 Task: Reply to email with the signature Erin Martin with the subject Introduction of a new review from softage.10@softage.net with the message I wanted to discuss the new product launch with you in more detail. When would be a good time for us to meet? with BCC to softage.7@softage.net with an attached document Vendor_contract.doc
Action: Mouse moved to (927, 145)
Screenshot: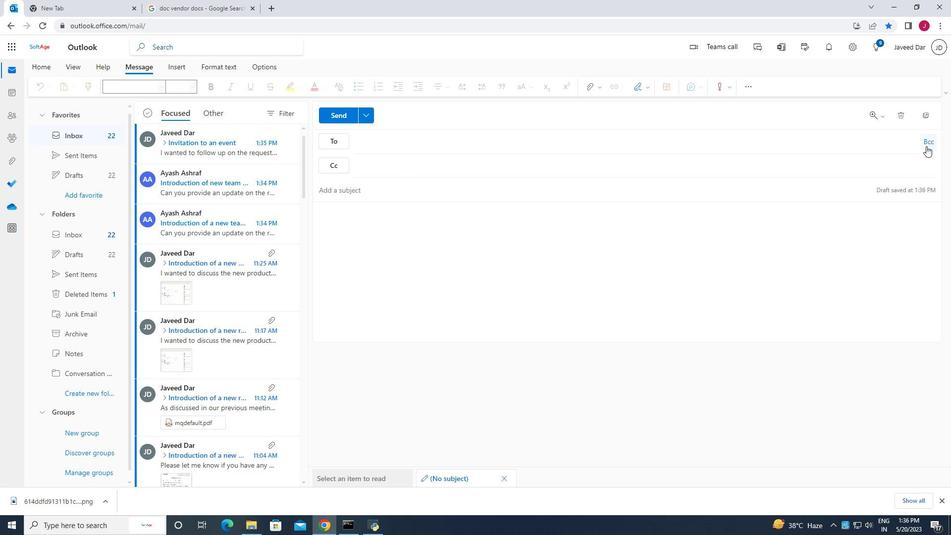 
Action: Mouse pressed left at (927, 145)
Screenshot: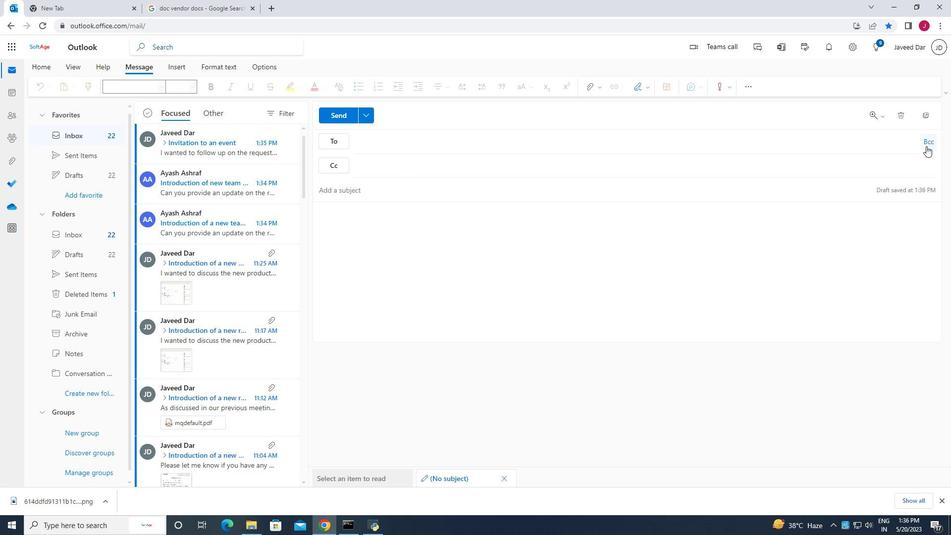 
Action: Mouse moved to (347, 215)
Screenshot: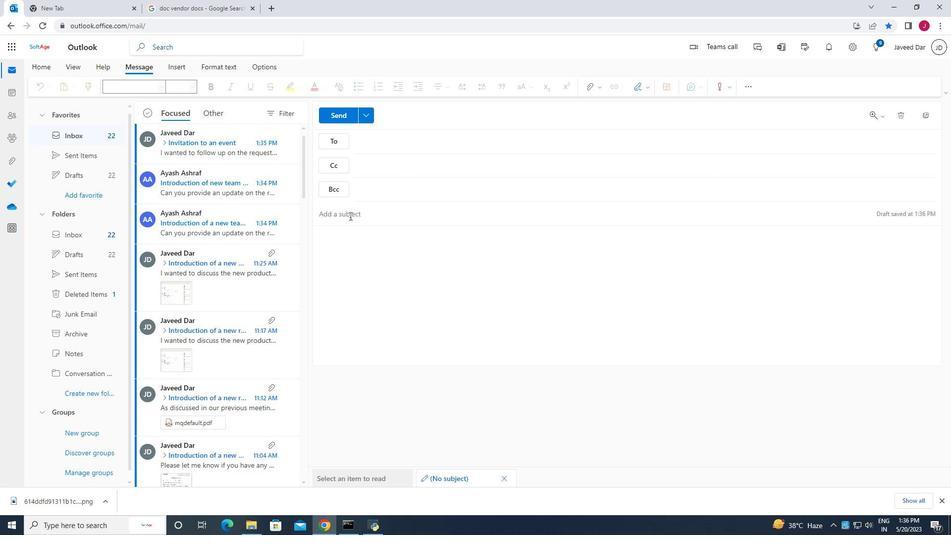 
Action: Mouse pressed left at (347, 215)
Screenshot: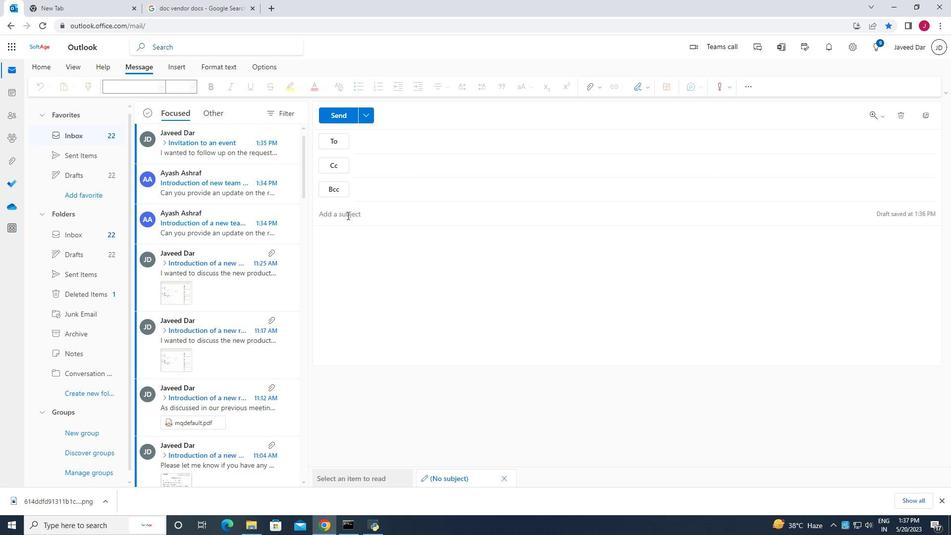 
Action: Mouse moved to (347, 215)
Screenshot: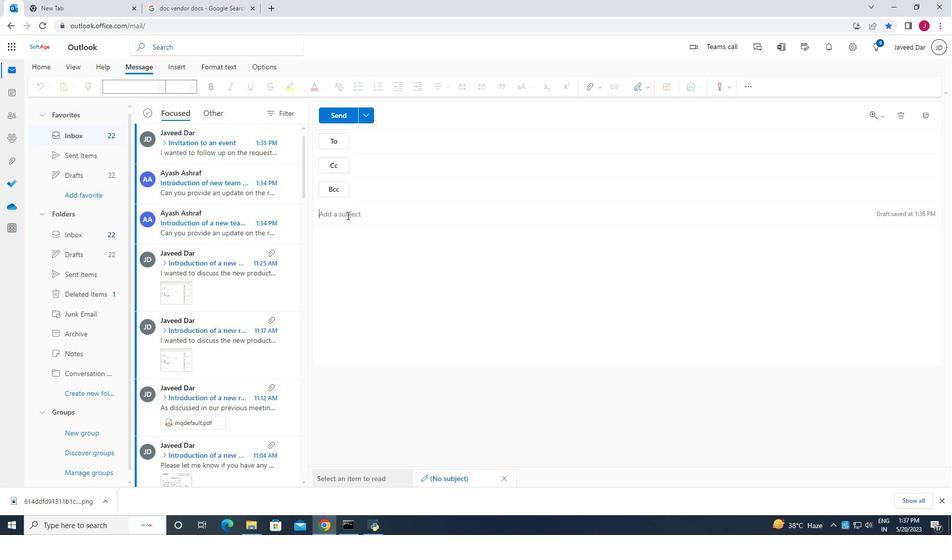 
Action: Key pressed <Key.caps_lock>E<Key.caps_lock>rin<Key.space><Key.backspace><Key.backspace><Key.backspace><Key.backspace><Key.backspace><Key.backspace><Key.backspace><Key.backspace><Key.backspace><Key.backspace><Key.backspace><Key.caps_lock>I<Key.caps_lock>ntroduction<Key.space>of<Key.space>a<Key.space>new<Key.space>review.
Screenshot: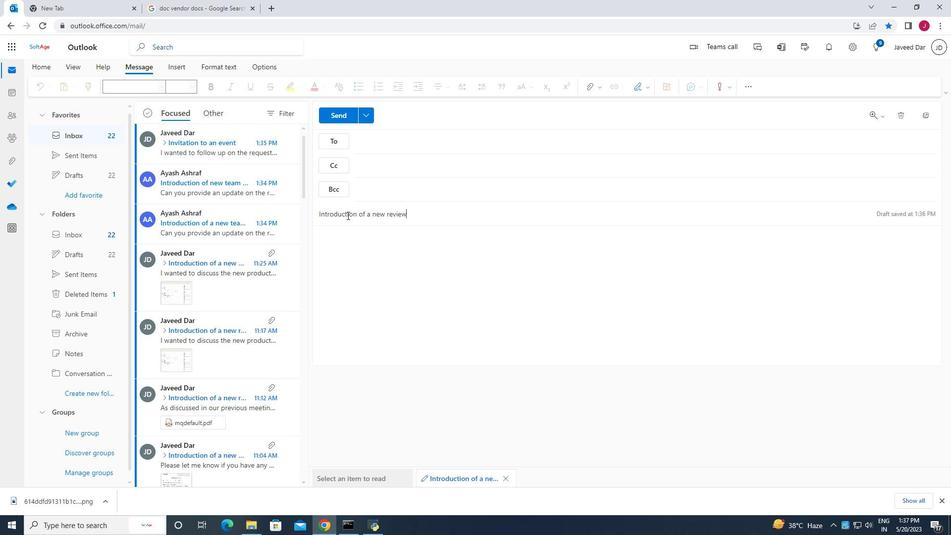 
Action: Mouse moved to (351, 239)
Screenshot: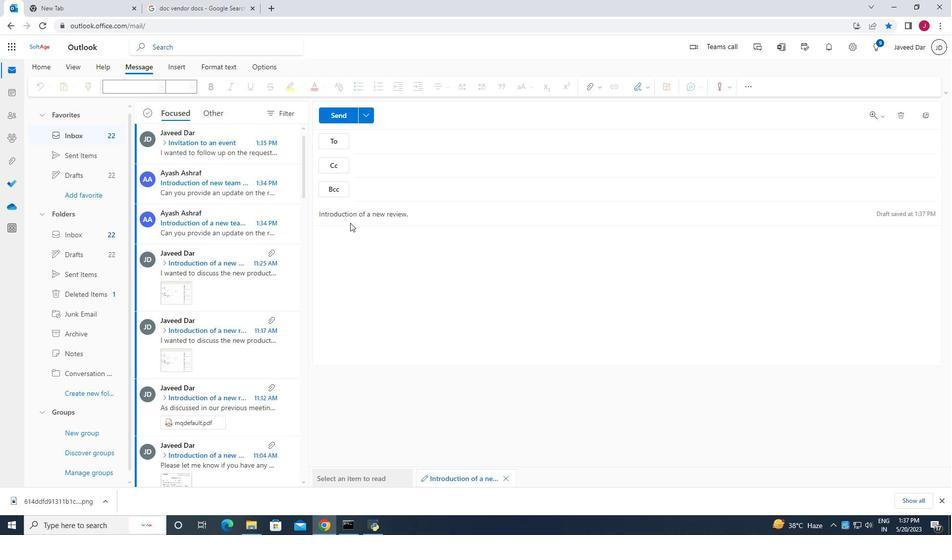 
Action: Mouse pressed left at (351, 239)
Screenshot: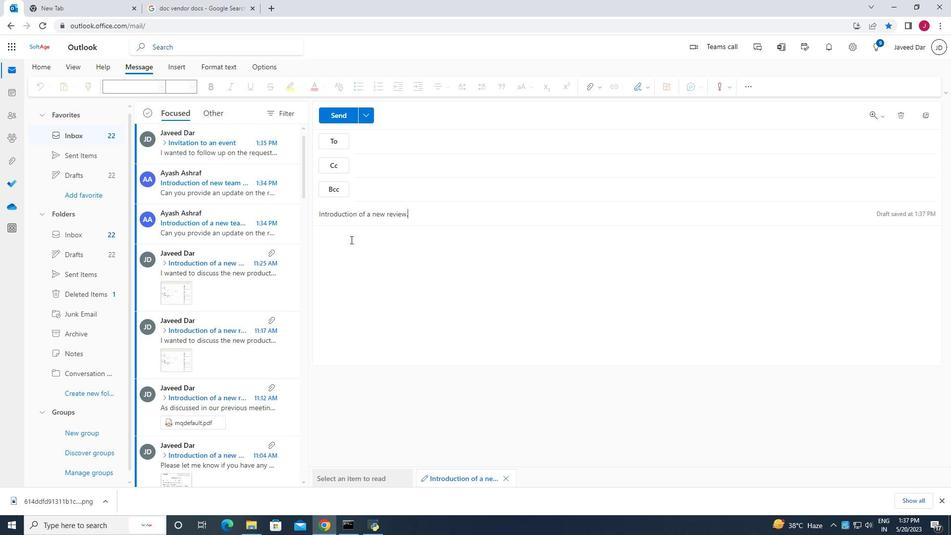 
Action: Key pressed <Key.caps_lock>I<Key.caps_lock><Key.space>wanted<Key.space>to<Key.space>discuss<Key.space>the<Key.space>new<Key.space>product<Key.space>launch<Key.space>with<Key.space>you<Key.space>in<Key.space><Key.space>o<Key.backspace>more<Key.space>detail.<Key.space><Key.caps_lock>W<Key.caps_lock>hen<Key.space>would<Key.space>be<Key.space>a<Key.space>good<Key.space>time<Key.space>for<Key.space>us<Key.space>to<Key.space>meet
Screenshot: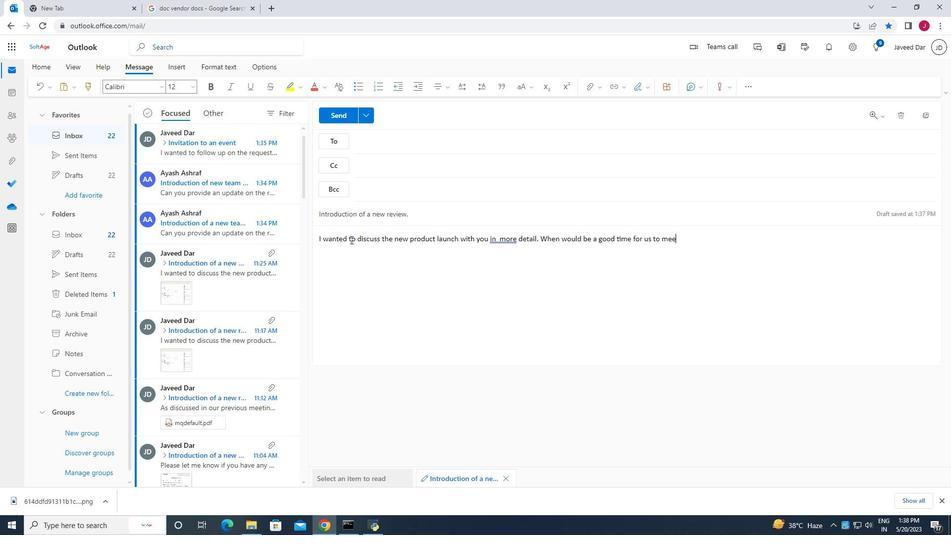 
Action: Mouse moved to (504, 238)
Screenshot: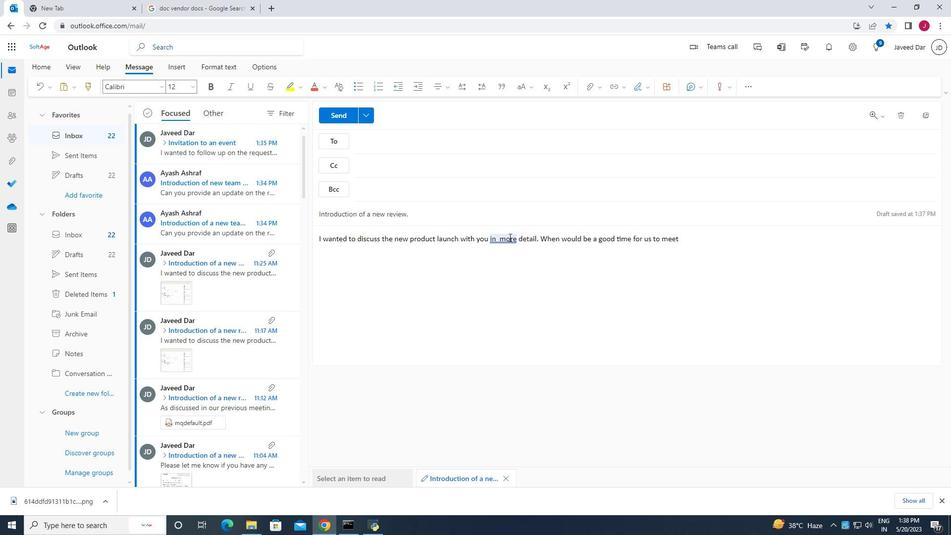 
Action: Mouse pressed left at (504, 238)
Screenshot: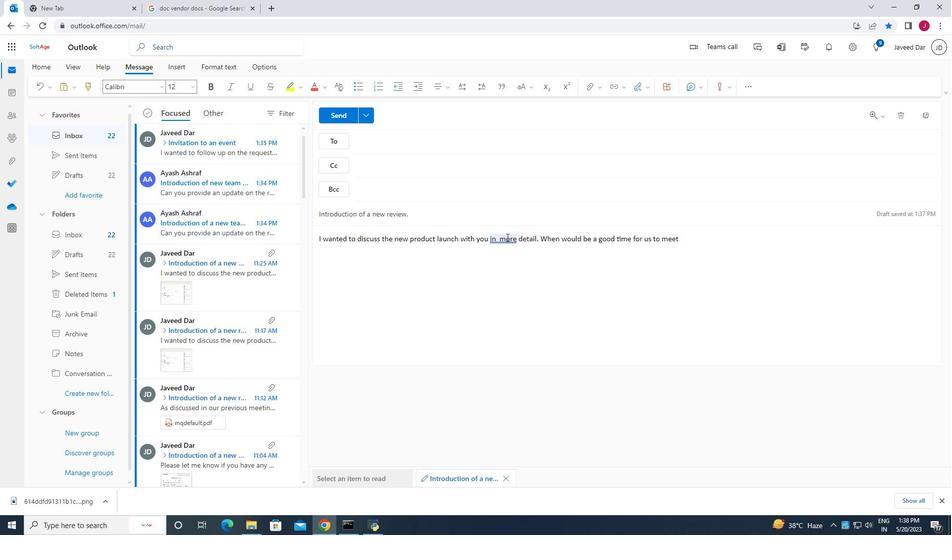 
Action: Mouse moved to (500, 239)
Screenshot: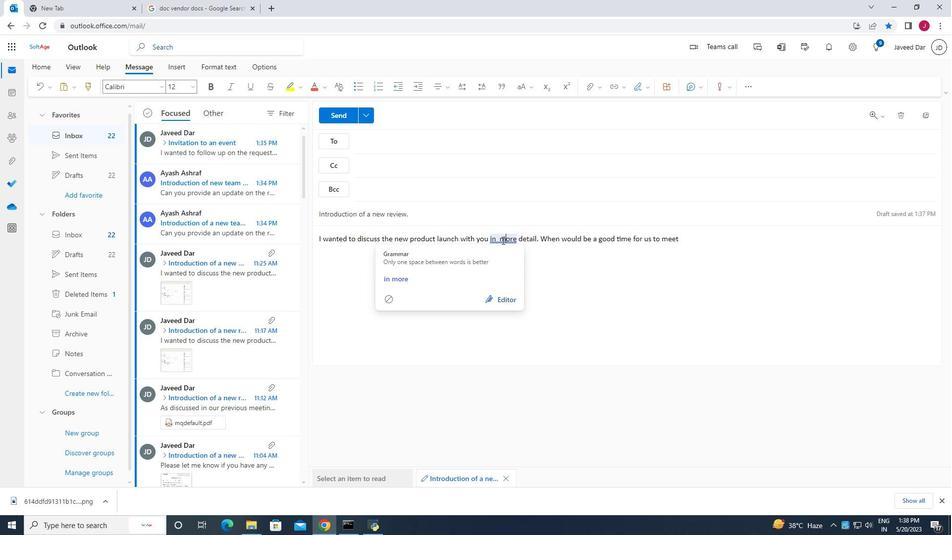 
Action: Mouse pressed left at (500, 239)
Screenshot: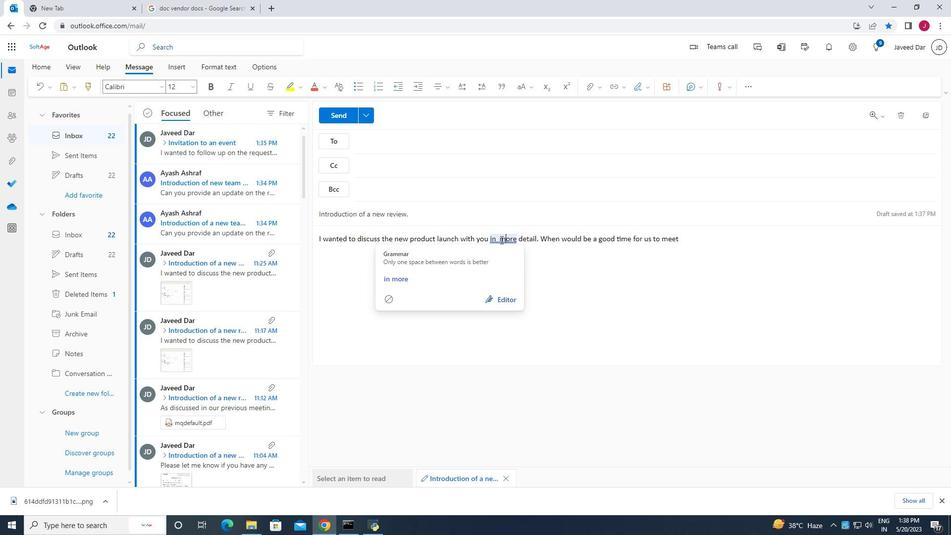 
Action: Mouse moved to (507, 252)
Screenshot: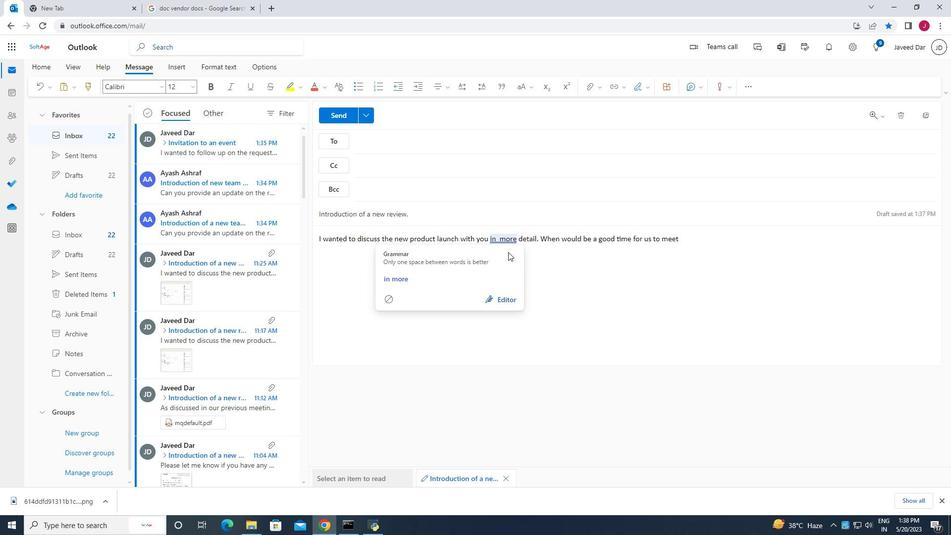 
Action: Key pressed <Key.backspace>
Screenshot: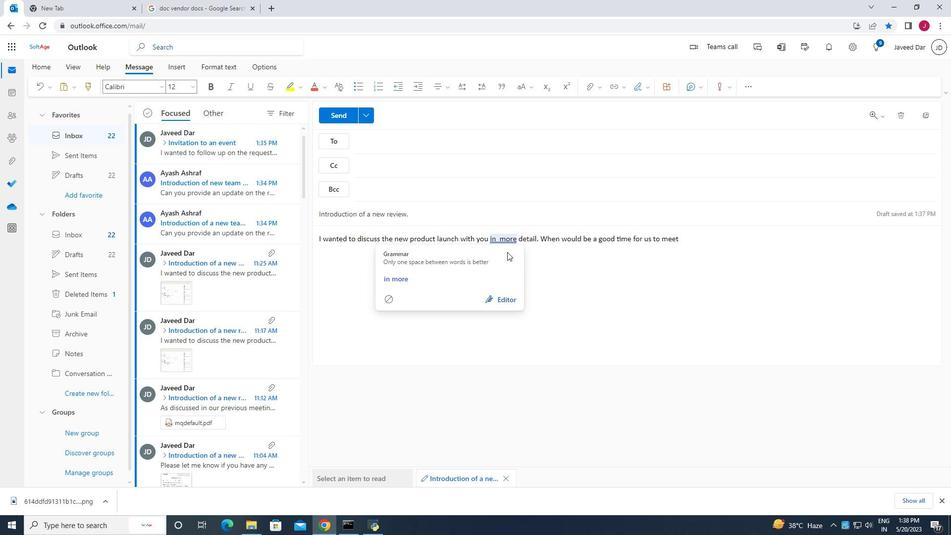 
Action: Mouse moved to (525, 267)
Screenshot: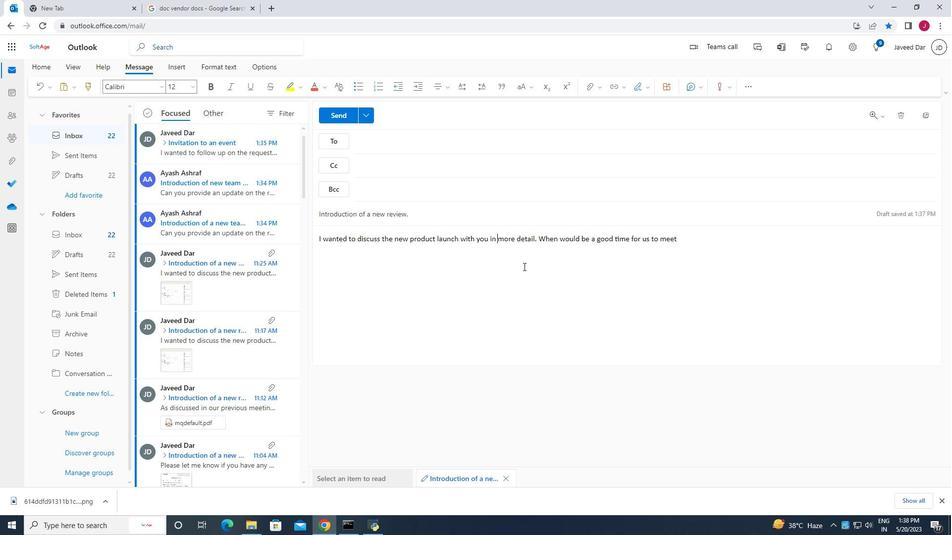 
Action: Mouse pressed left at (525, 267)
Screenshot: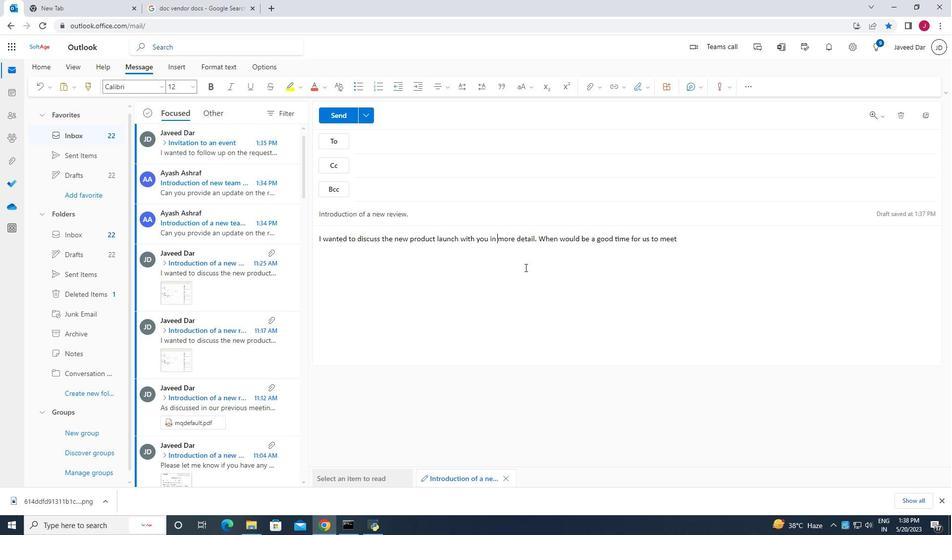 
Action: Mouse moved to (694, 241)
Screenshot: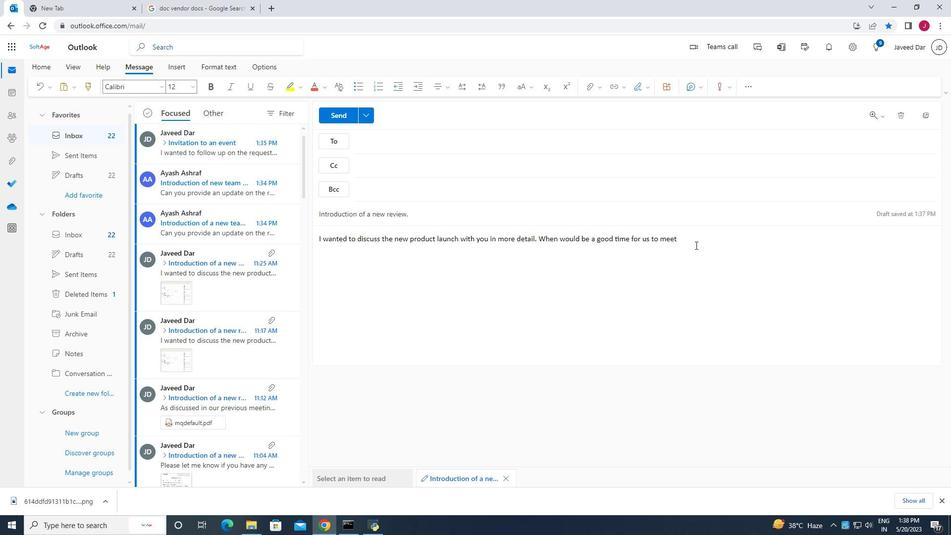 
Action: Mouse pressed left at (694, 241)
Screenshot: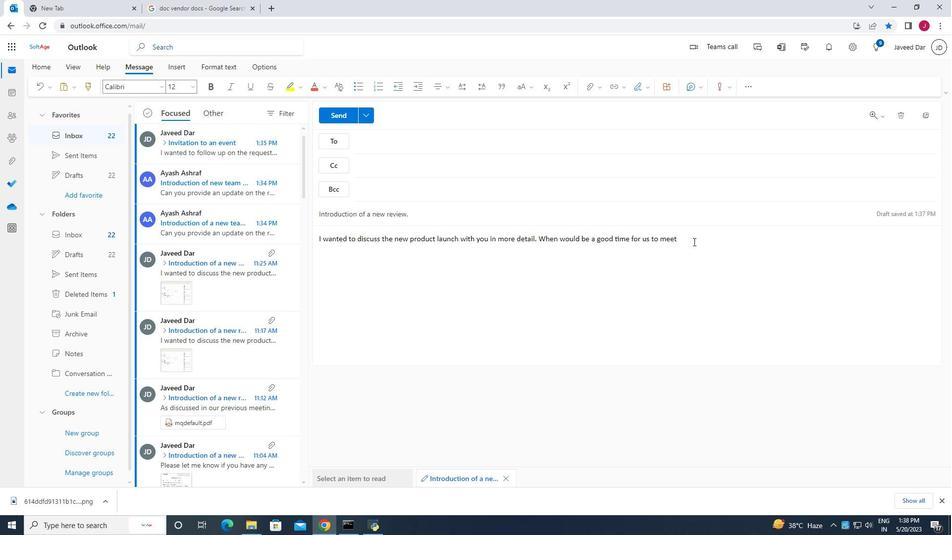 
Action: Mouse moved to (642, 88)
Screenshot: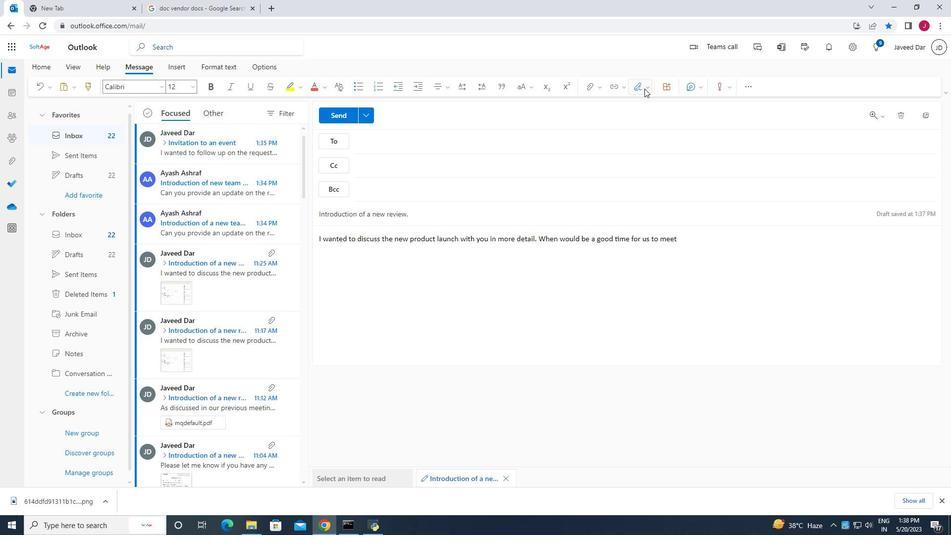 
Action: Mouse pressed left at (642, 88)
Screenshot: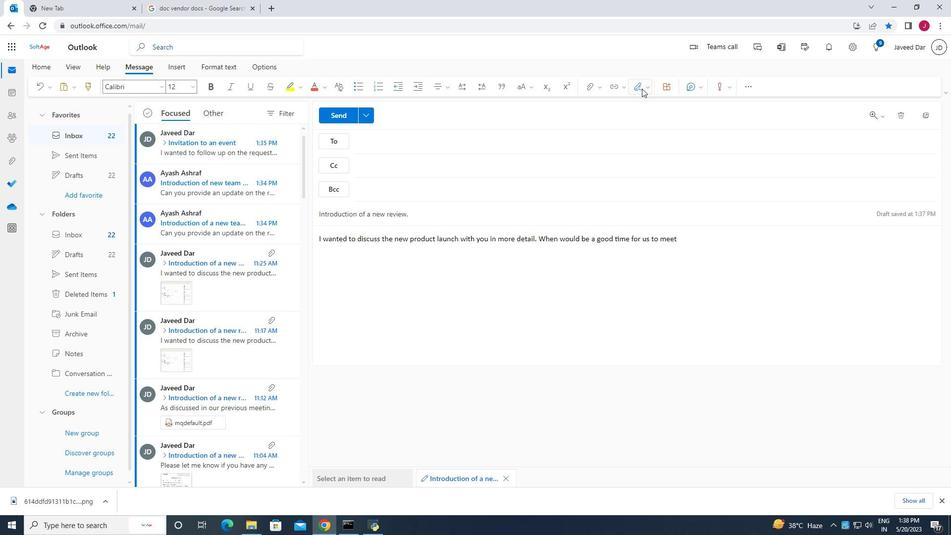 
Action: Mouse moved to (630, 126)
Screenshot: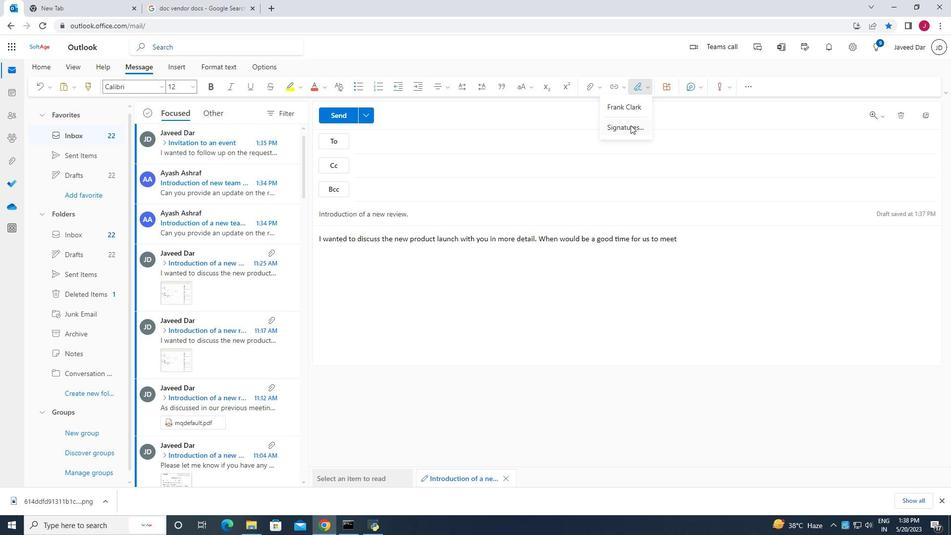 
Action: Mouse pressed left at (630, 126)
Screenshot: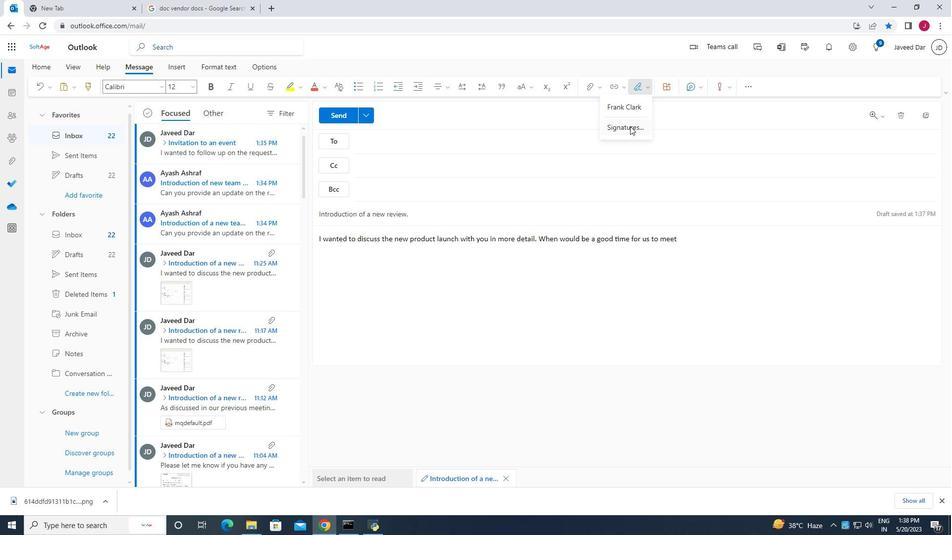 
Action: Mouse moved to (671, 164)
Screenshot: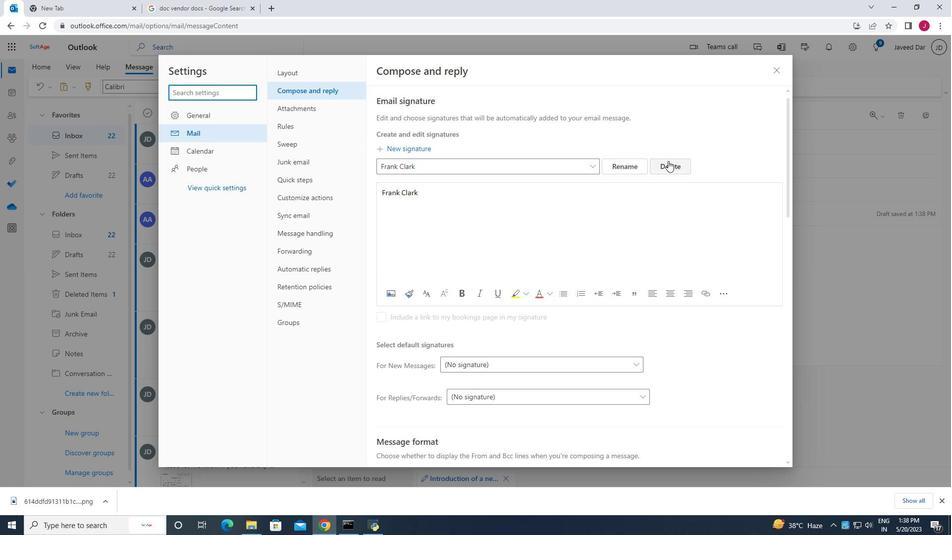 
Action: Mouse pressed left at (671, 164)
Screenshot: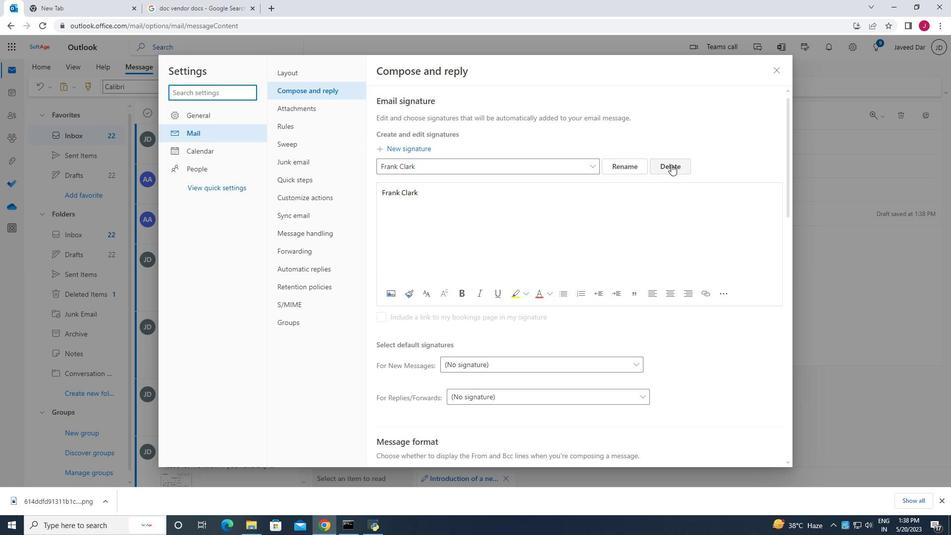 
Action: Mouse moved to (430, 167)
Screenshot: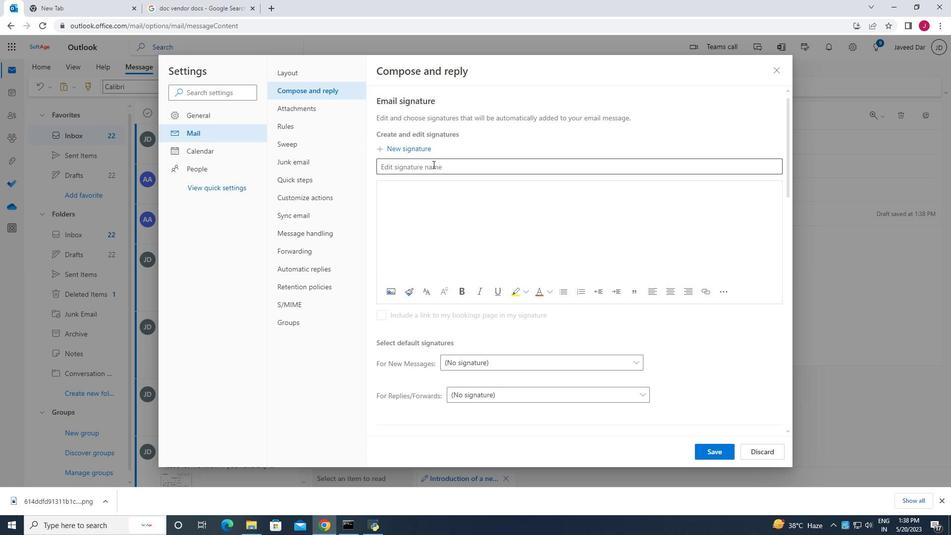 
Action: Mouse pressed left at (430, 167)
Screenshot: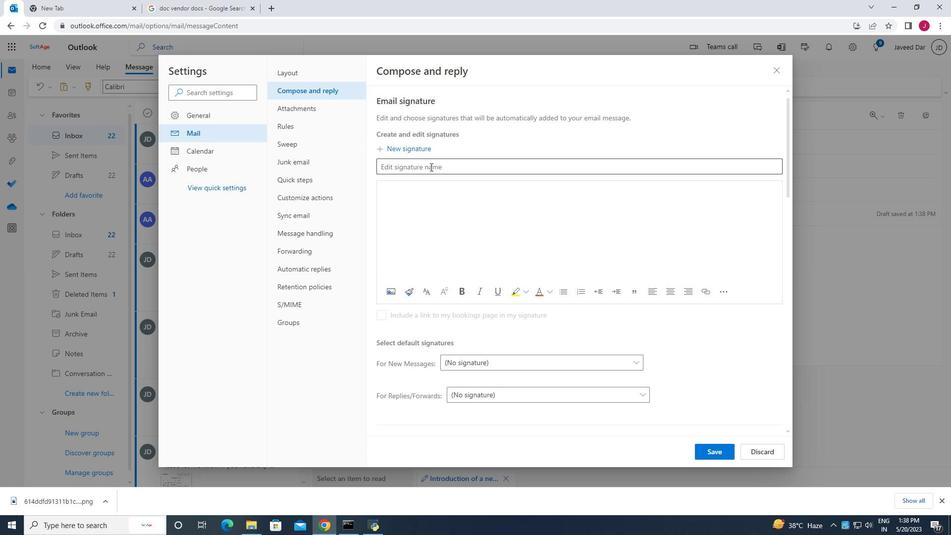 
Action: Key pressed <Key.caps_lock>E<Key.caps_lock>rin<Key.space><Key.caps_lock>M<Key.caps_lock>artin
Screenshot: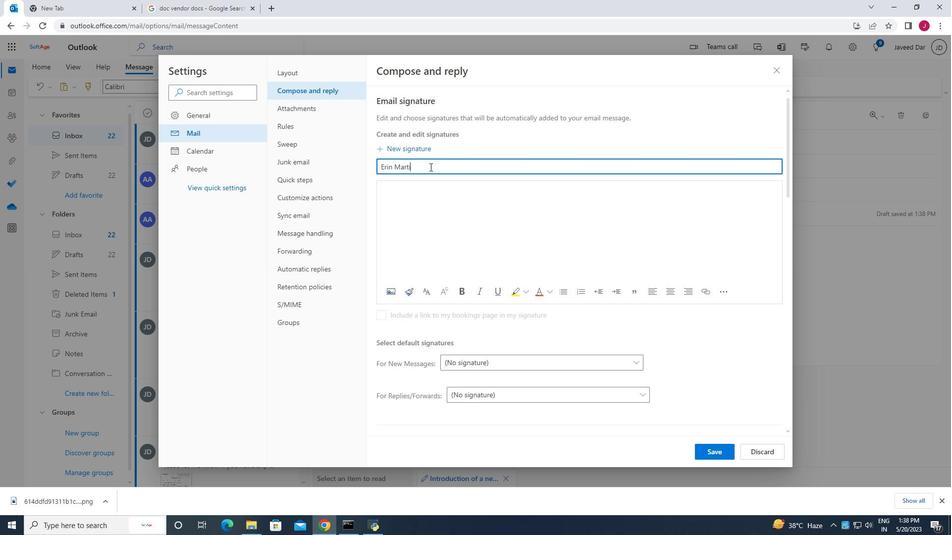 
Action: Mouse moved to (412, 185)
Screenshot: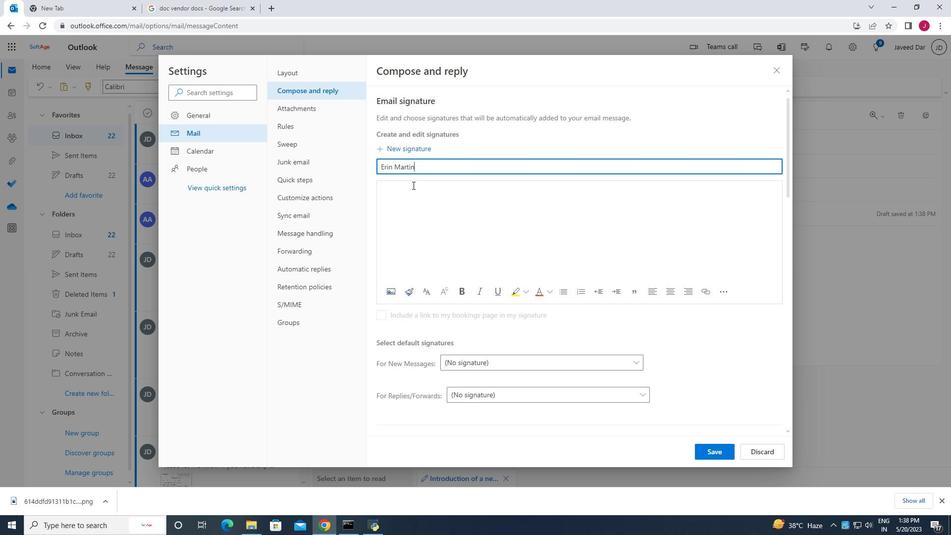 
Action: Mouse pressed left at (412, 185)
Screenshot: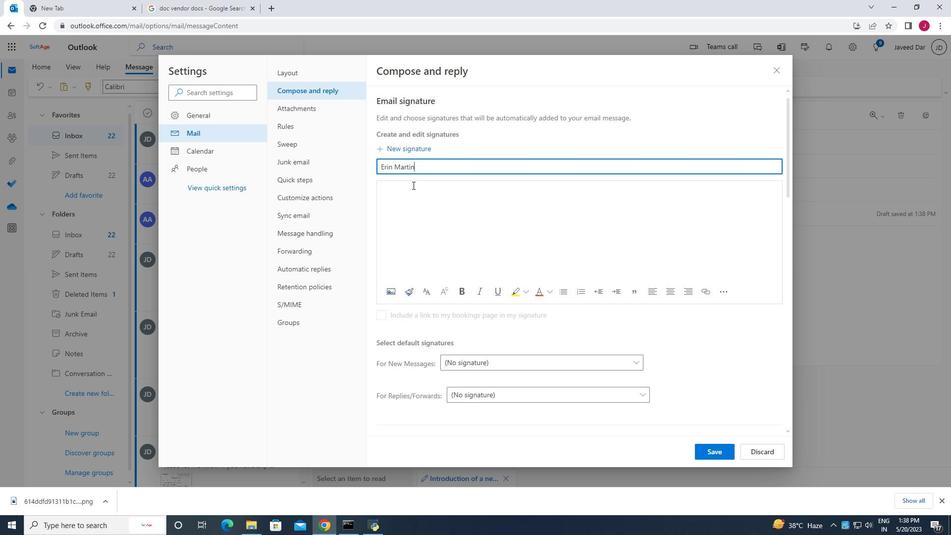 
Action: Mouse moved to (412, 185)
Screenshot: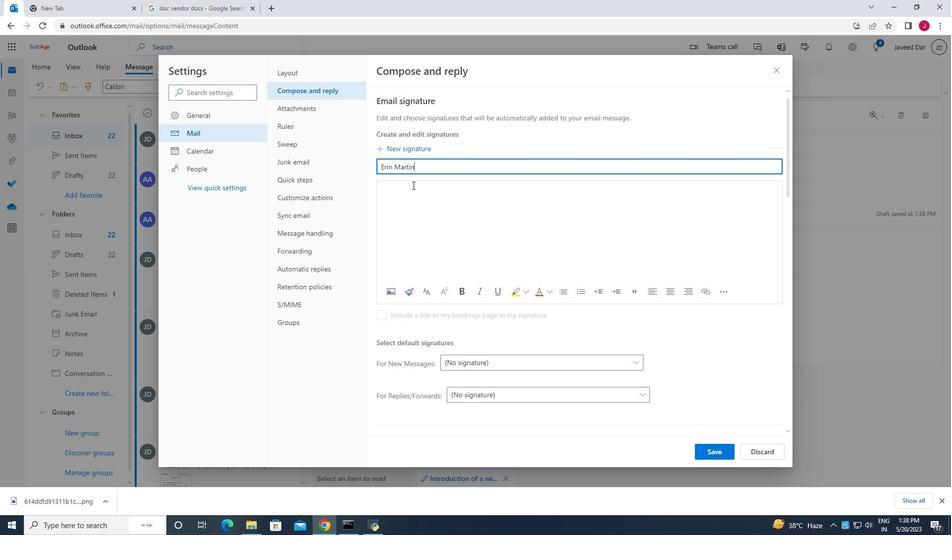 
Action: Key pressed <Key.caps_lock>E<Key.caps_lock>rin<Key.space><Key.caps_lock>M<Key.caps_lock>artin
Screenshot: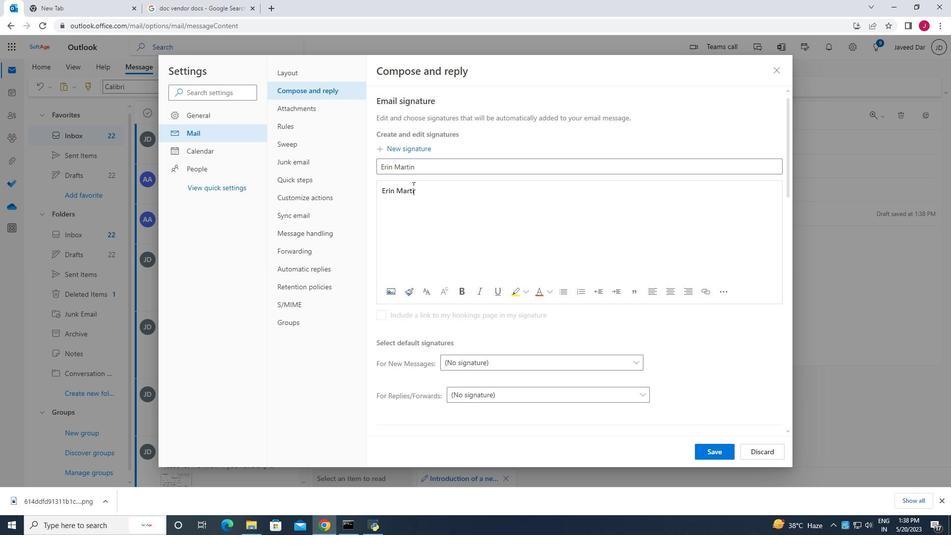 
Action: Mouse moved to (715, 453)
Screenshot: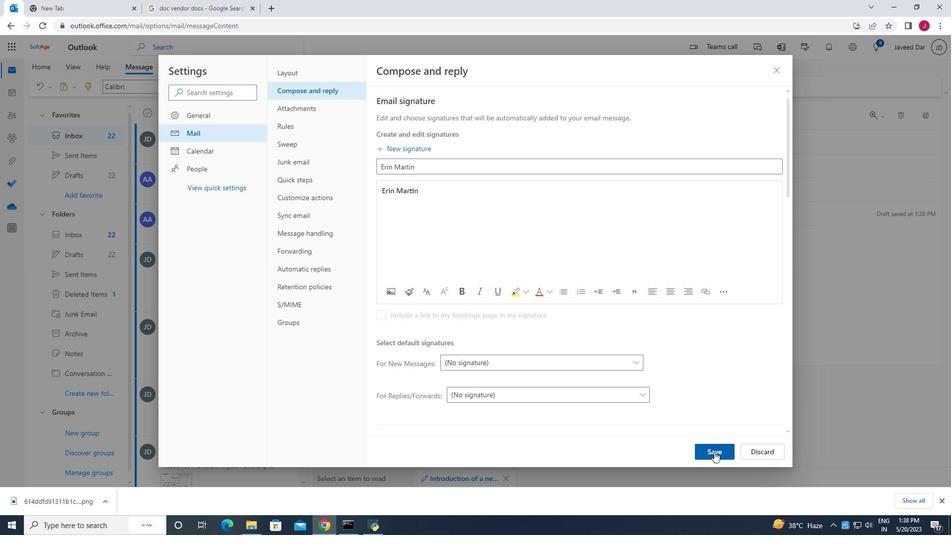
Action: Mouse pressed left at (715, 453)
Screenshot: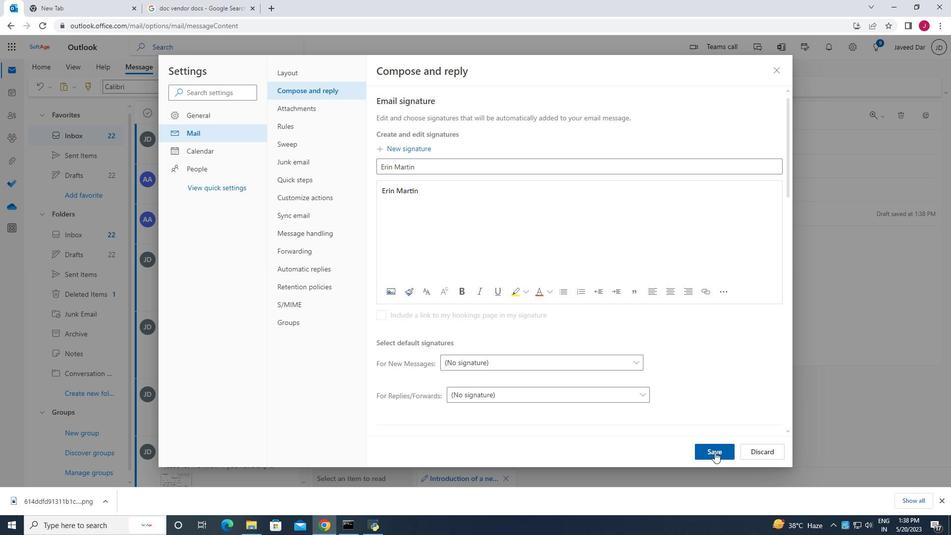 
Action: Mouse moved to (781, 69)
Screenshot: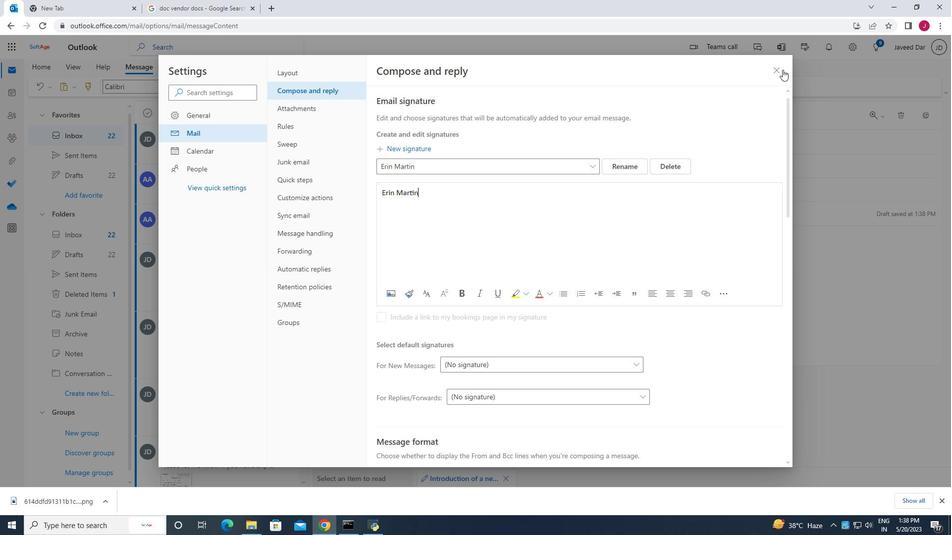 
Action: Mouse pressed left at (781, 69)
Screenshot: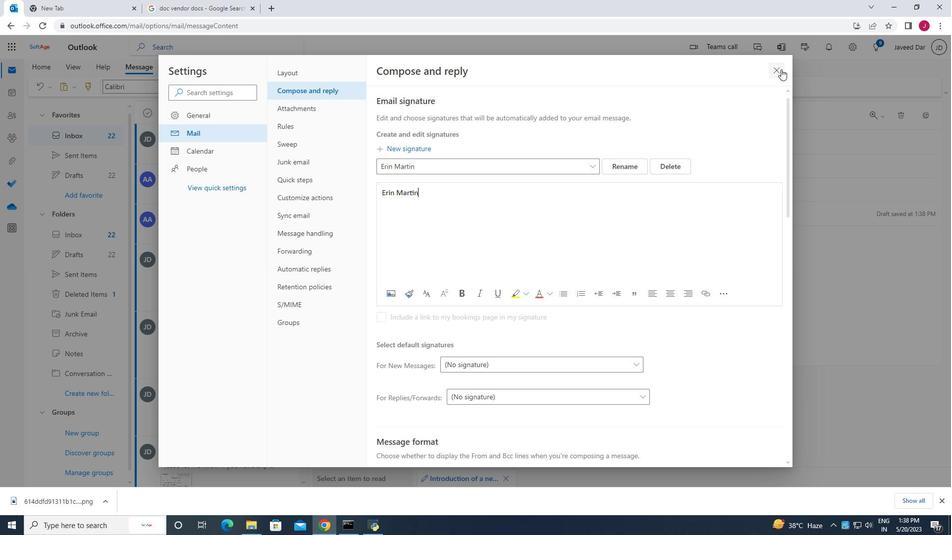 
Action: Mouse moved to (645, 86)
Screenshot: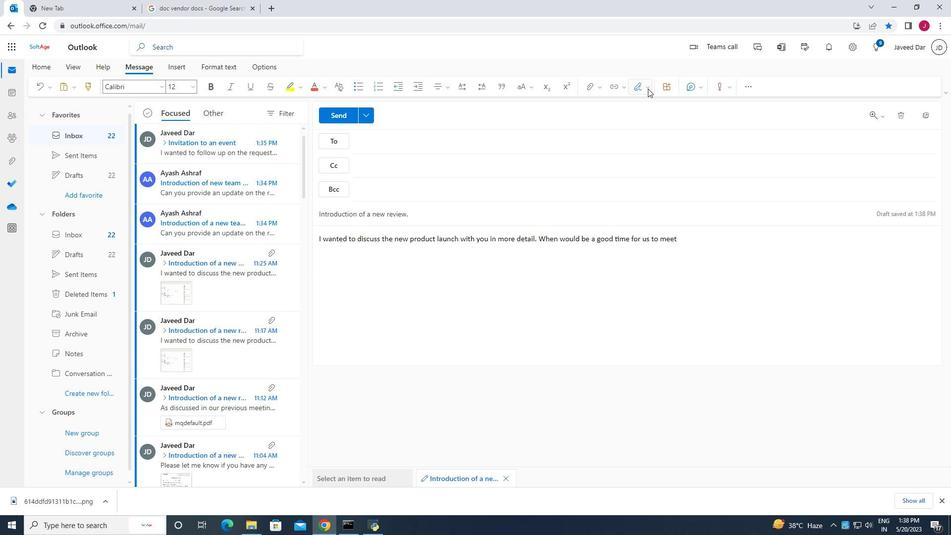 
Action: Mouse pressed left at (645, 86)
Screenshot: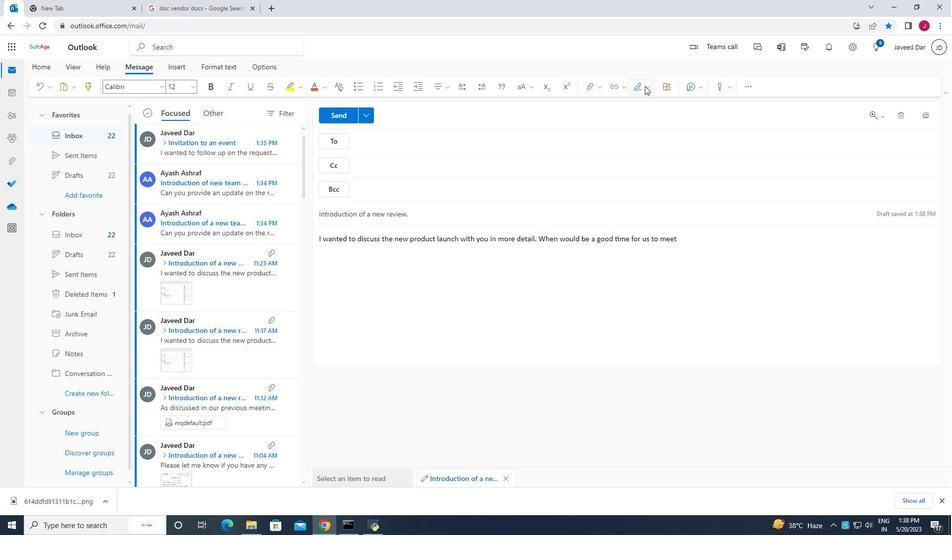 
Action: Mouse moved to (621, 108)
Screenshot: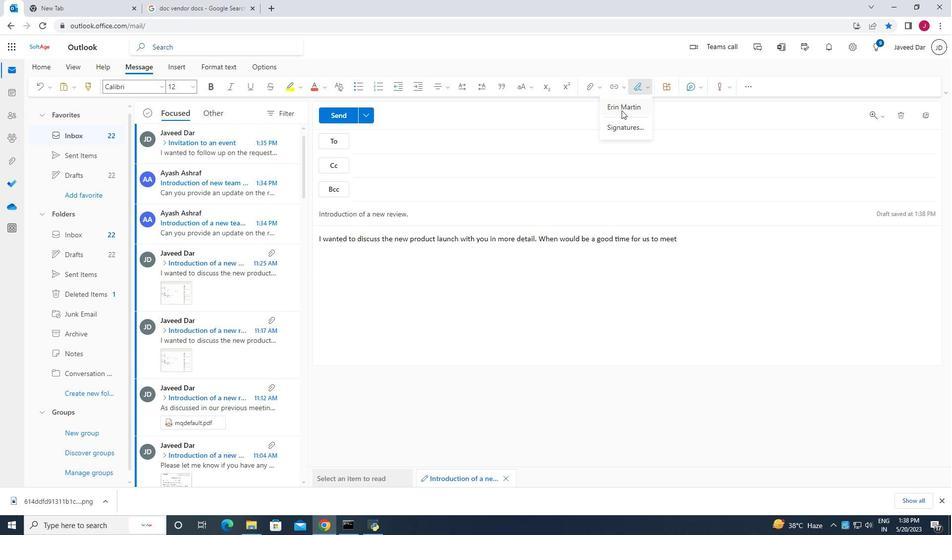 
Action: Mouse pressed left at (621, 108)
Screenshot: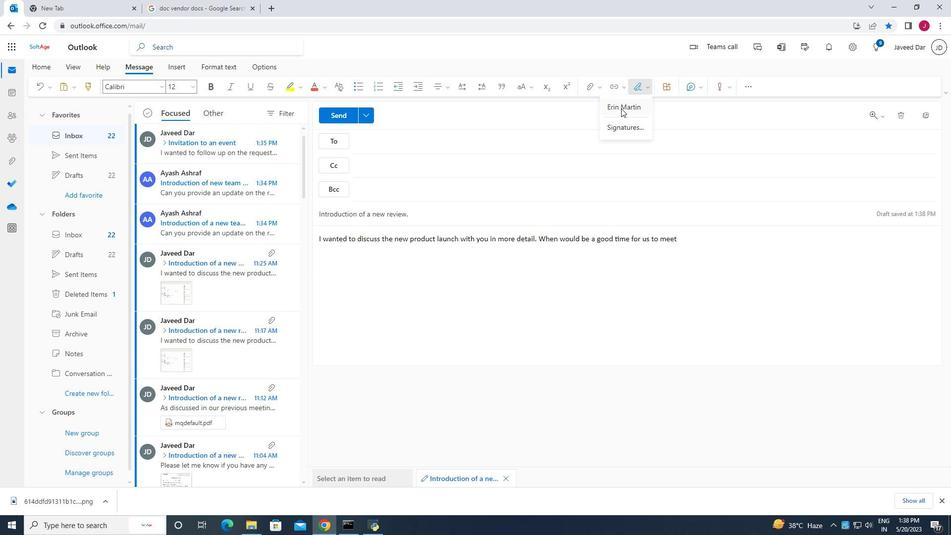 
Action: Mouse moved to (375, 189)
Screenshot: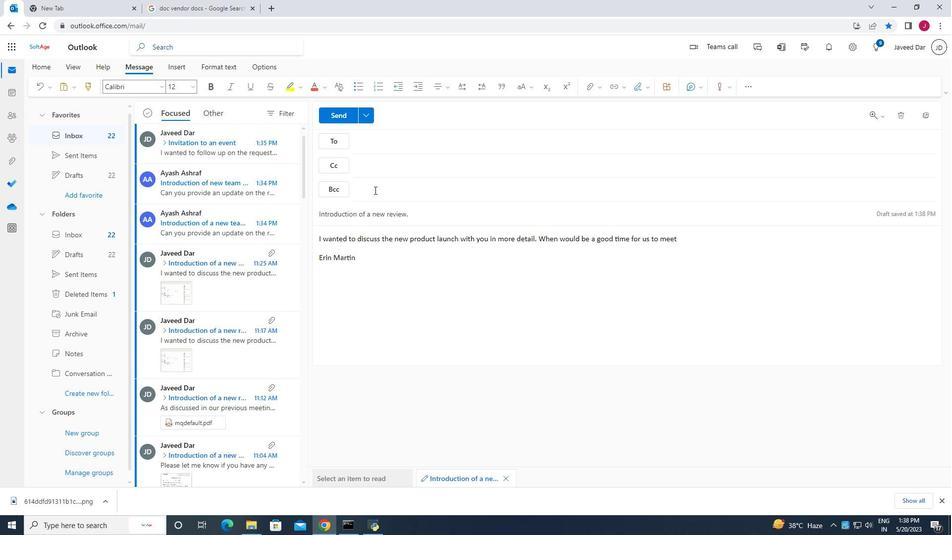 
Action: Mouse pressed left at (375, 189)
Screenshot: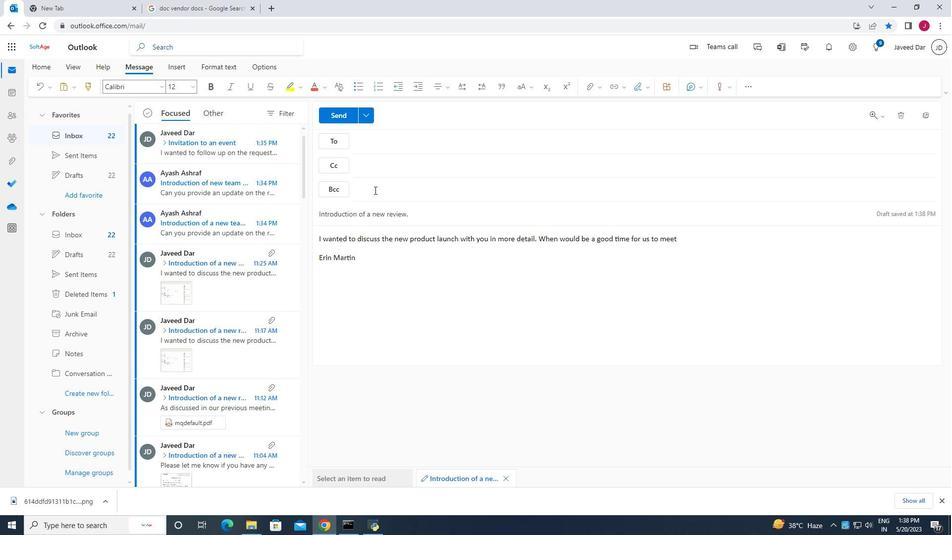 
Action: Key pressed sofatge.7
Screenshot: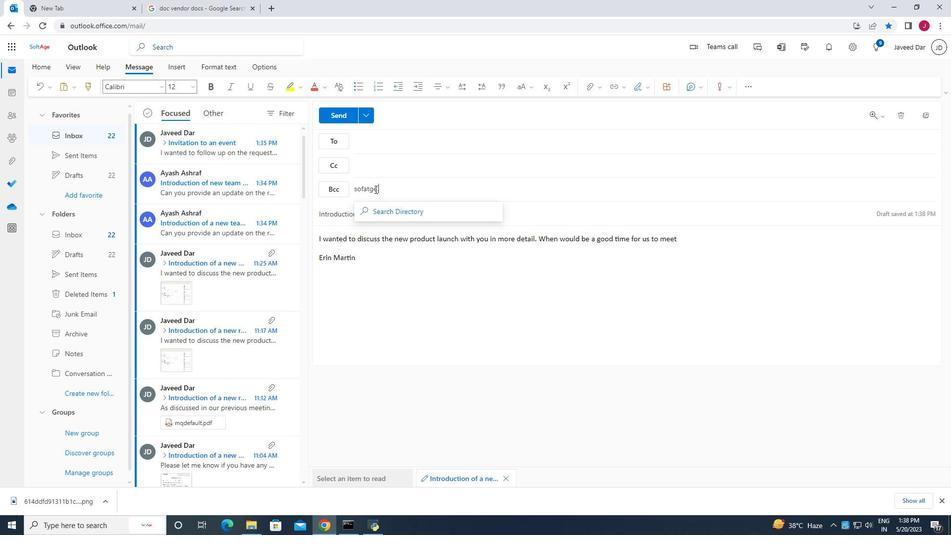 
Action: Mouse moved to (367, 187)
Screenshot: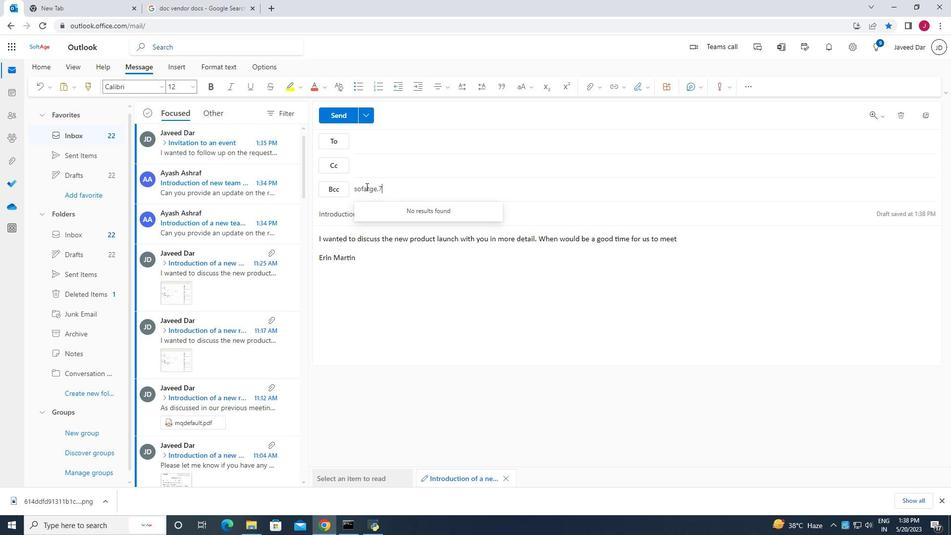 
Action: Mouse pressed left at (367, 187)
Screenshot: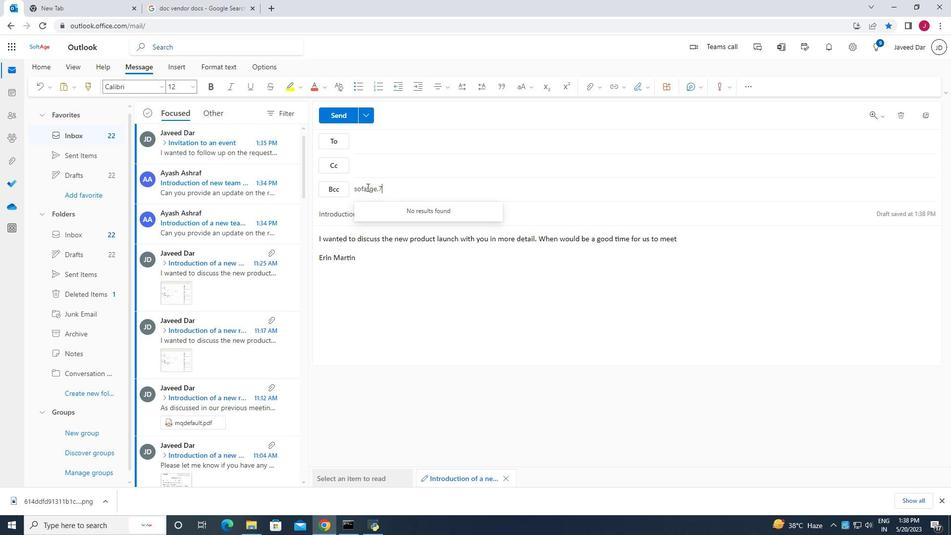 
Action: Mouse moved to (367, 187)
Screenshot: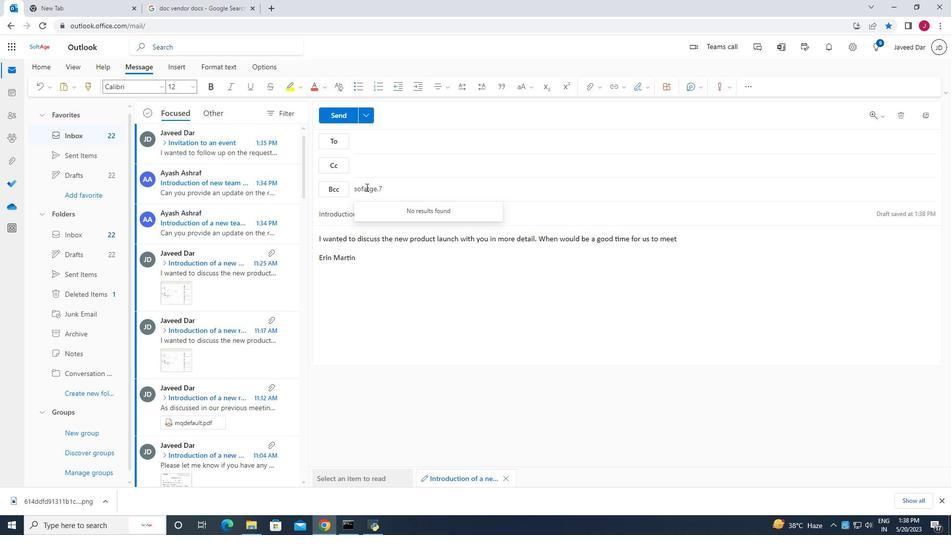 
Action: Key pressed <Key.backspace>
Screenshot: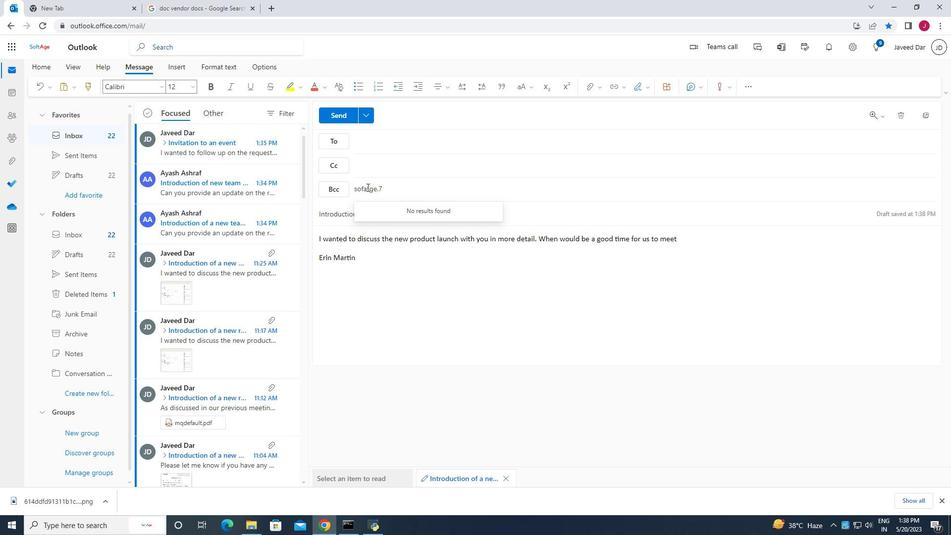 
Action: Mouse moved to (458, 207)
Screenshot: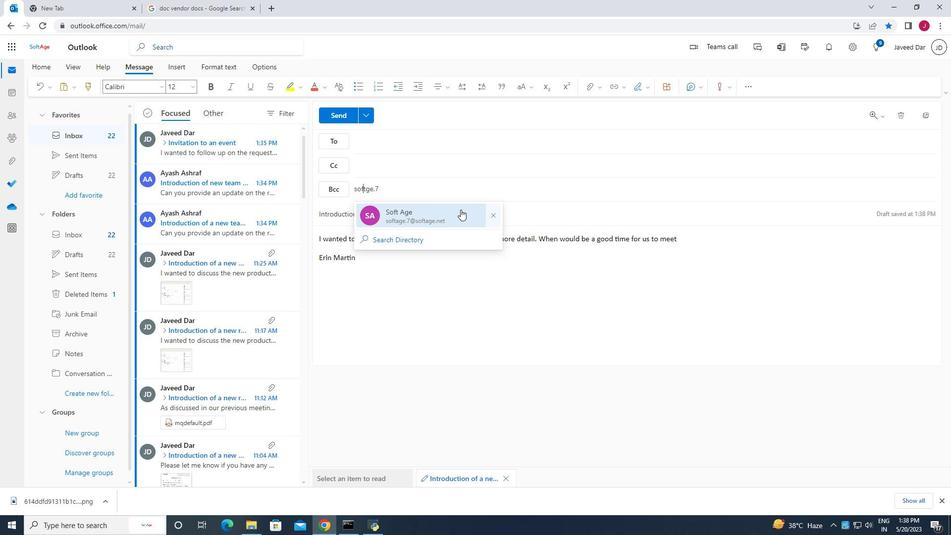 
Action: Mouse pressed left at (458, 207)
Screenshot: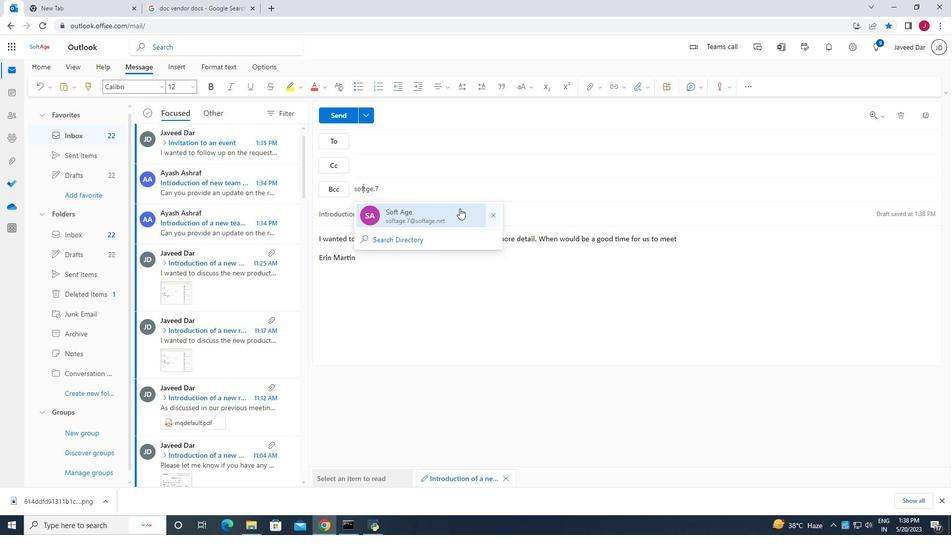 
Action: Mouse moved to (391, 146)
Screenshot: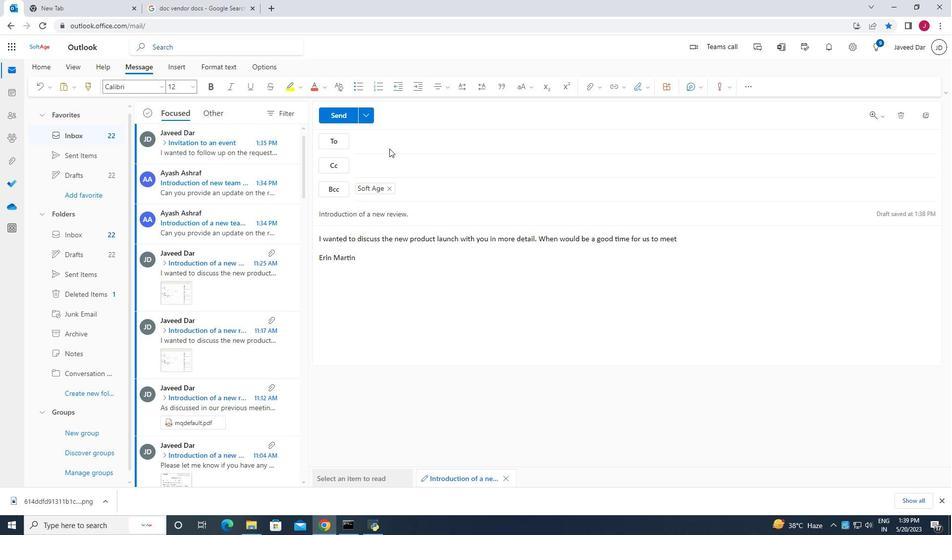 
Action: Mouse pressed left at (391, 146)
Screenshot: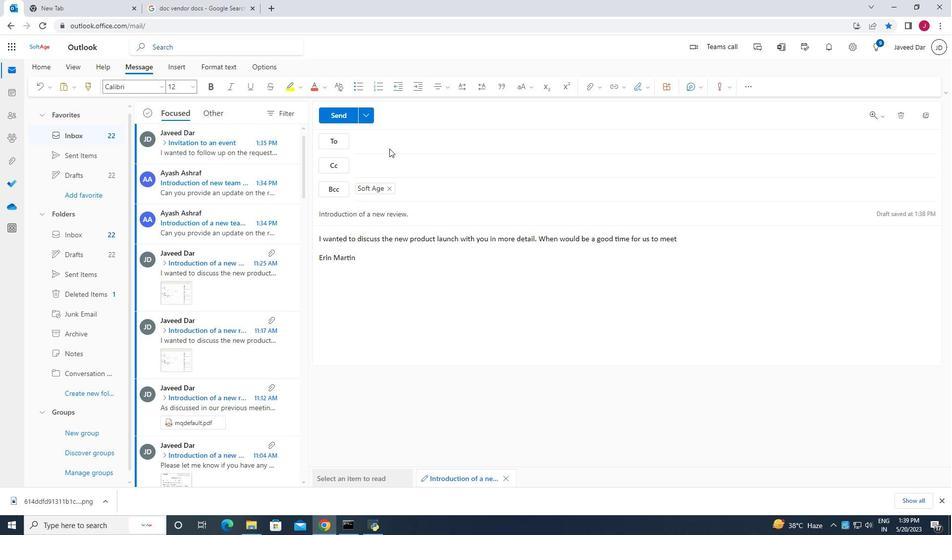 
Action: Mouse moved to (431, 202)
Screenshot: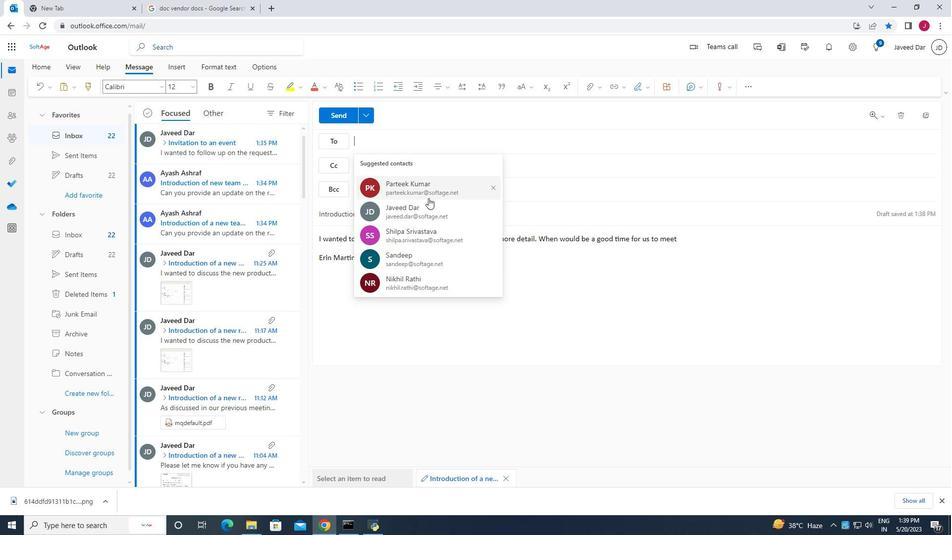 
Action: Mouse pressed left at (431, 202)
Screenshot: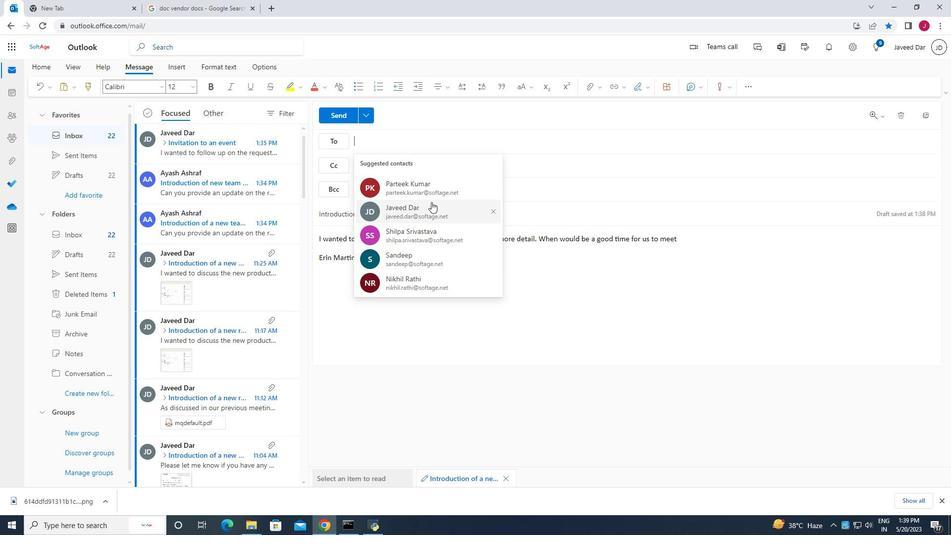 
Action: Mouse moved to (428, 136)
Screenshot: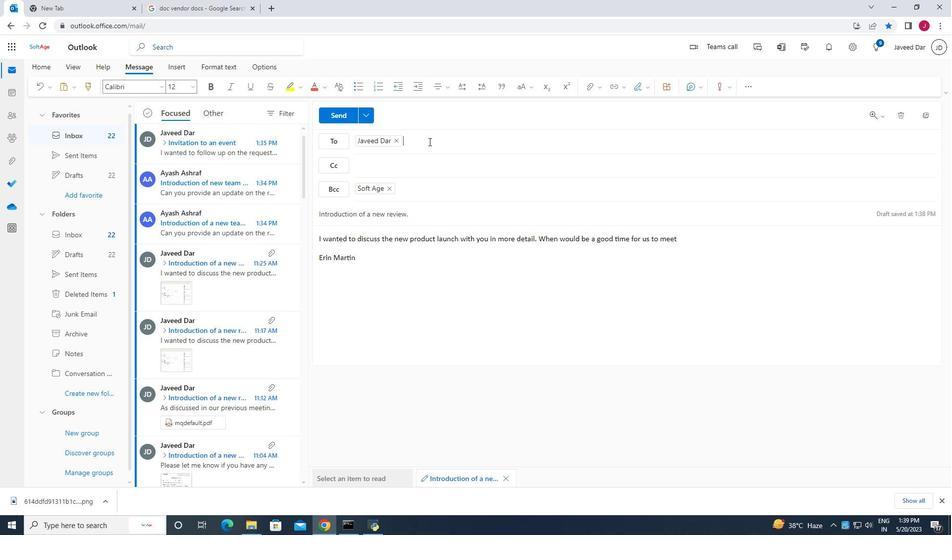 
Action: Mouse pressed left at (428, 136)
Screenshot: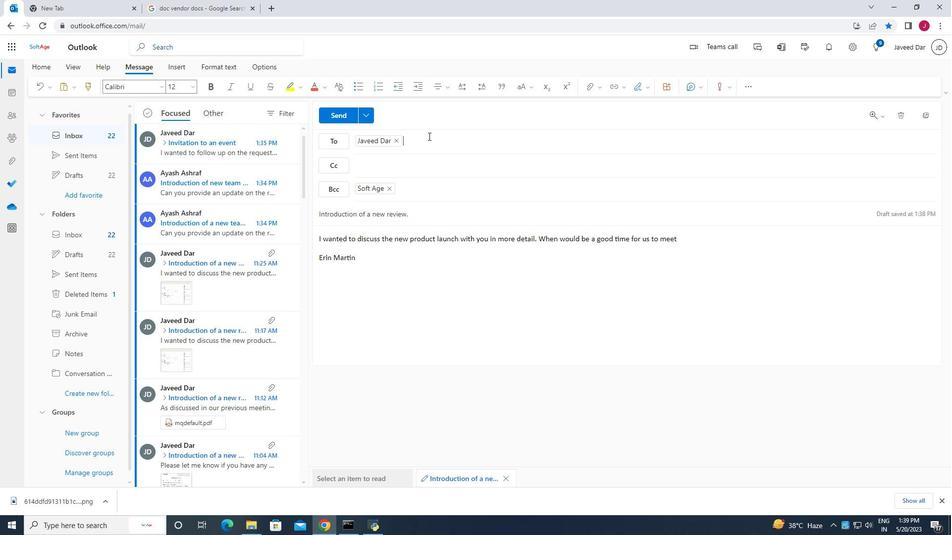 
Action: Key pressed ay
Screenshot: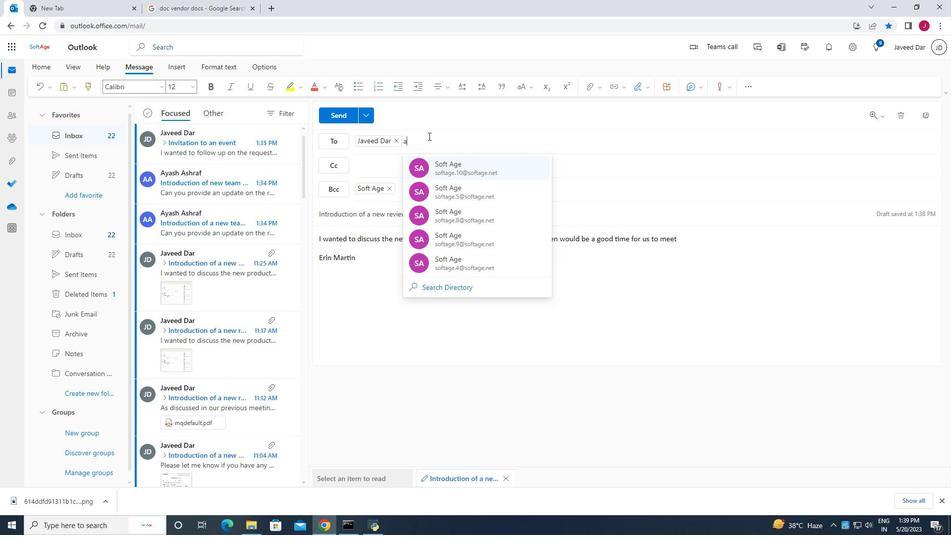 
Action: Mouse moved to (477, 164)
Screenshot: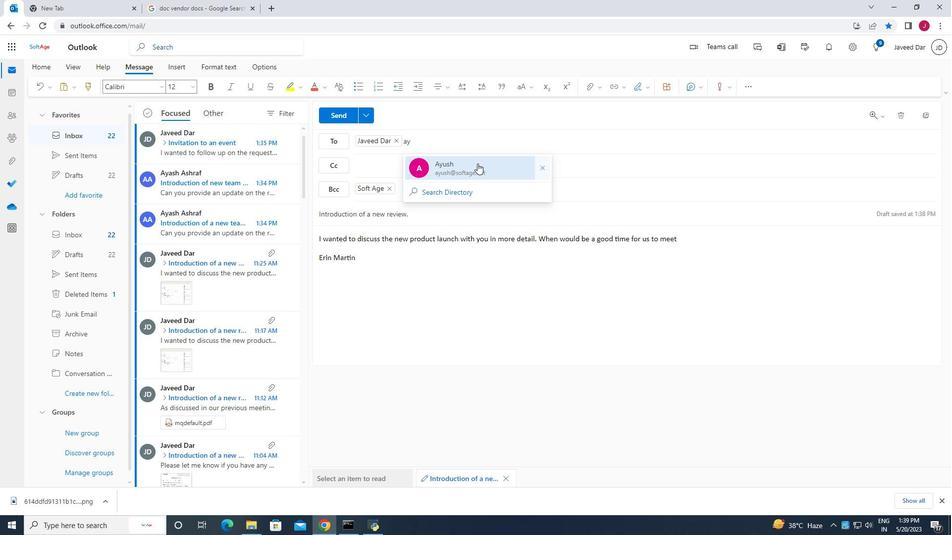 
Action: Key pressed as
Screenshot: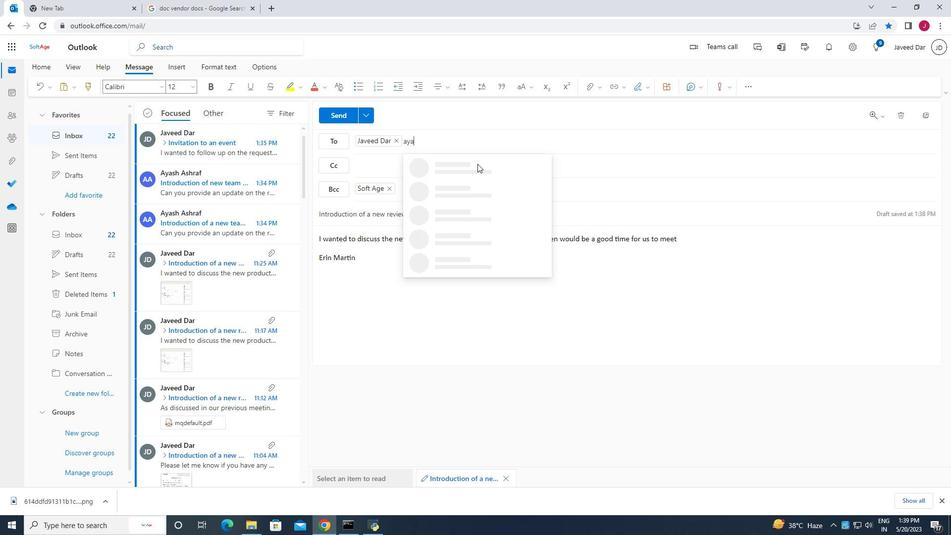 
Action: Mouse moved to (484, 164)
Screenshot: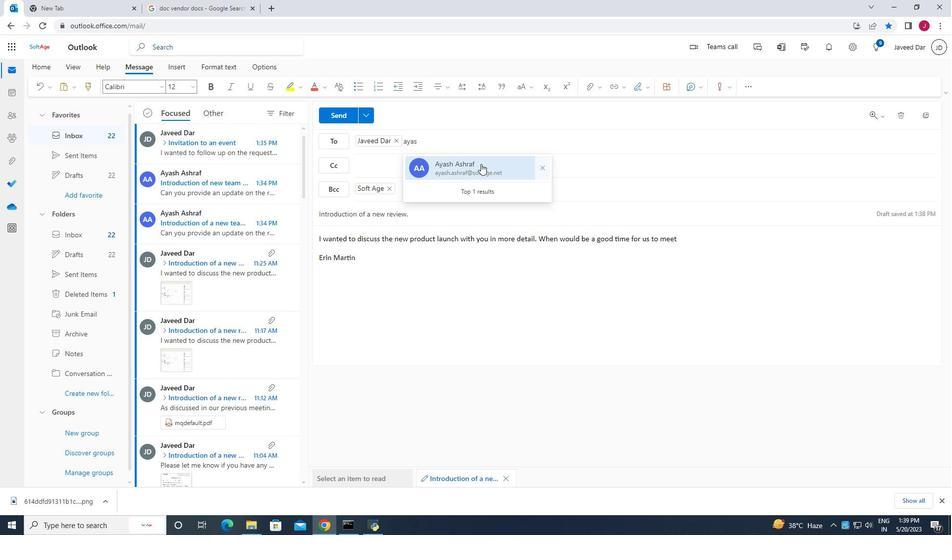 
Action: Mouse pressed left at (484, 164)
Screenshot: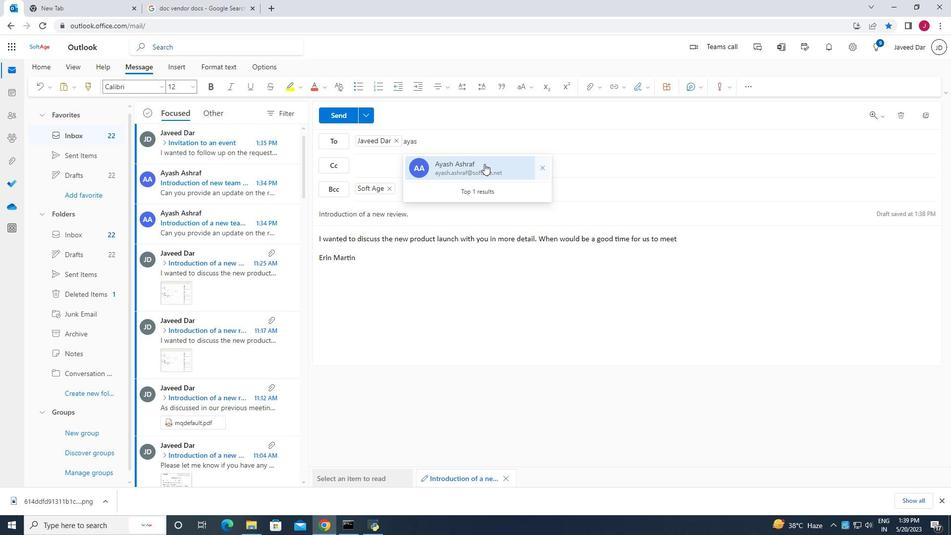 
Action: Mouse moved to (591, 87)
Screenshot: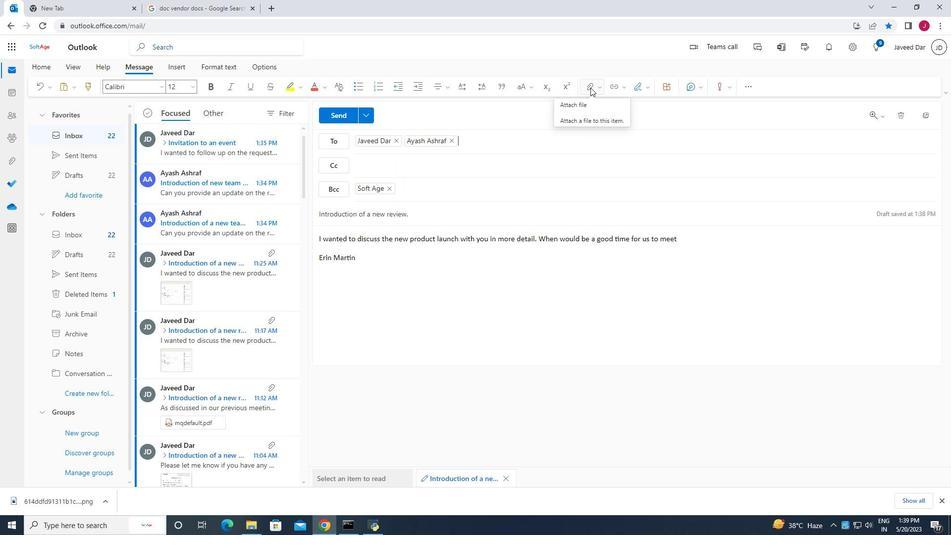 
Action: Mouse pressed left at (591, 87)
Screenshot: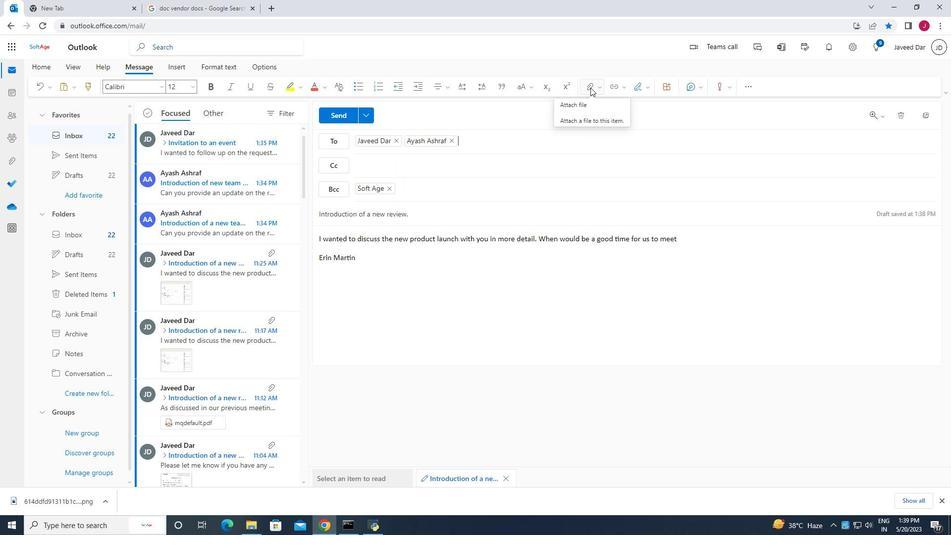 
Action: Mouse moved to (513, 107)
Screenshot: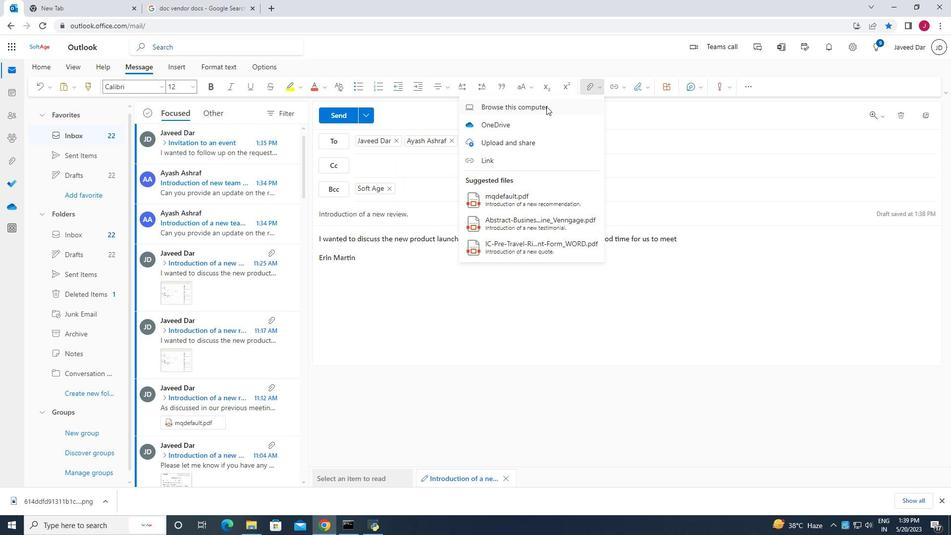 
Action: Mouse pressed left at (546, 106)
Screenshot: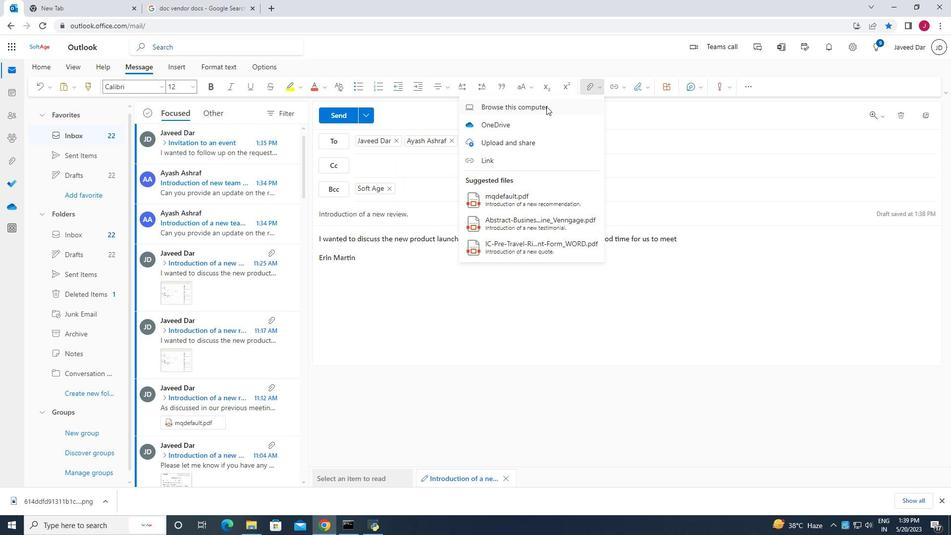 
Action: Mouse moved to (275, 83)
Screenshot: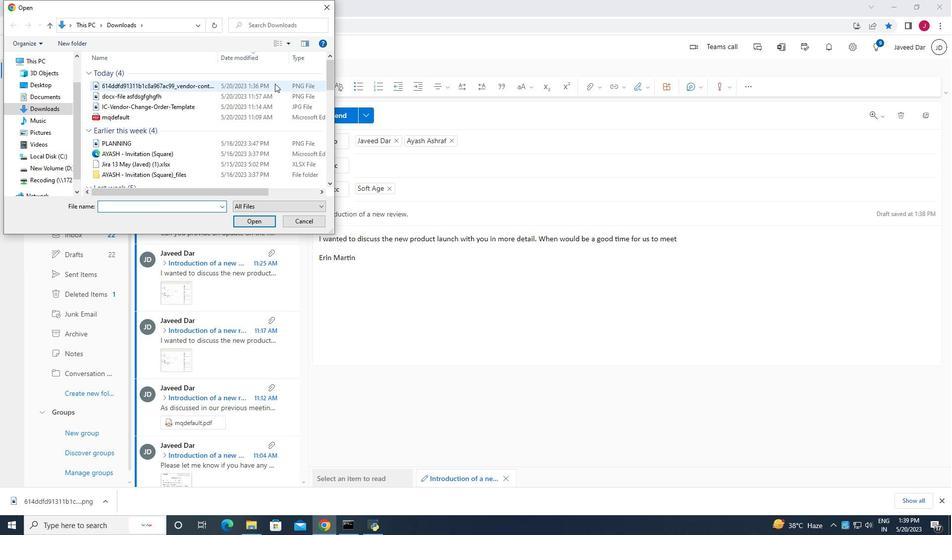 
Action: Mouse pressed left at (275, 83)
Screenshot: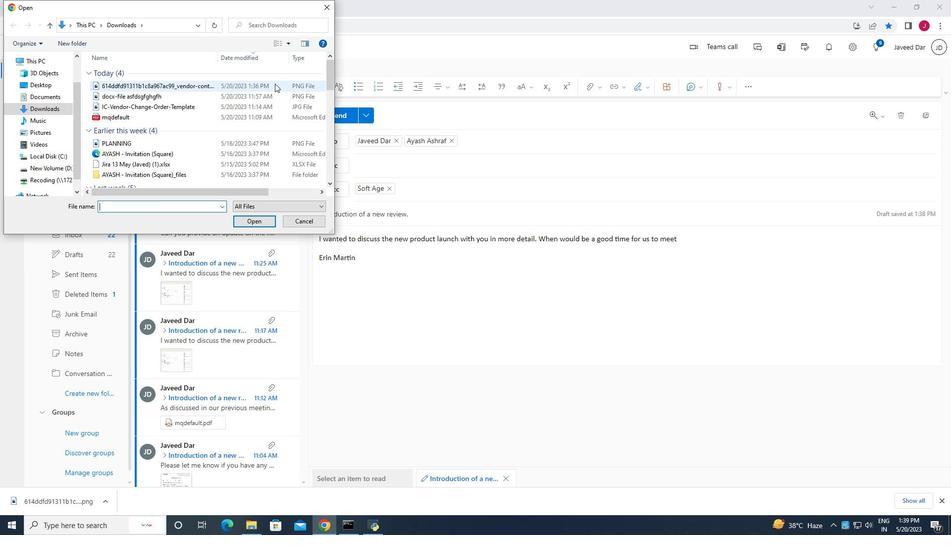 
Action: Mouse moved to (234, 96)
Screenshot: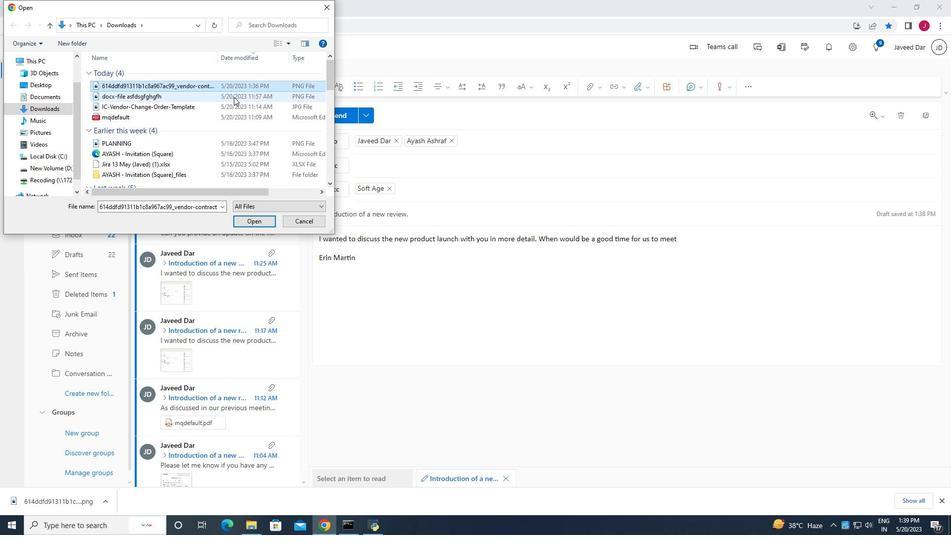
Action: Mouse pressed left at (234, 96)
Screenshot: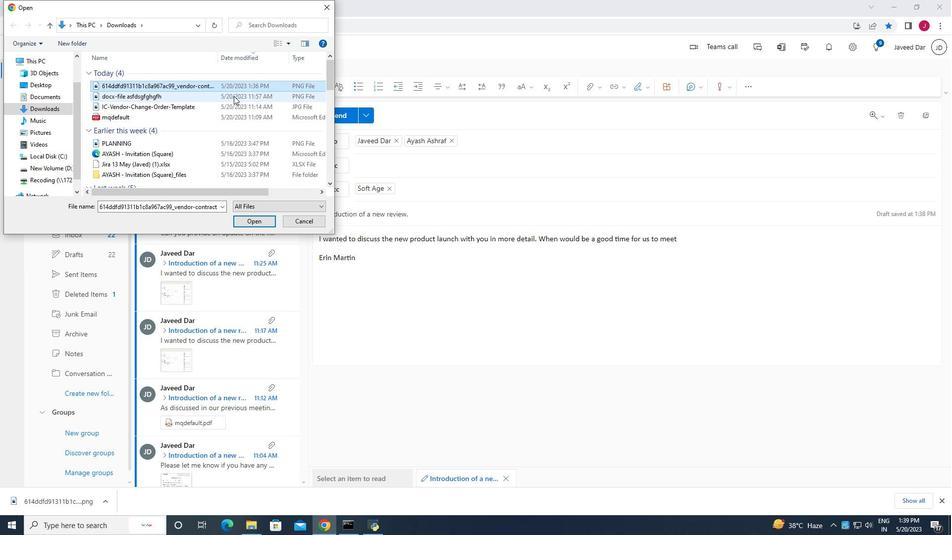 
Action: Mouse moved to (245, 220)
Screenshot: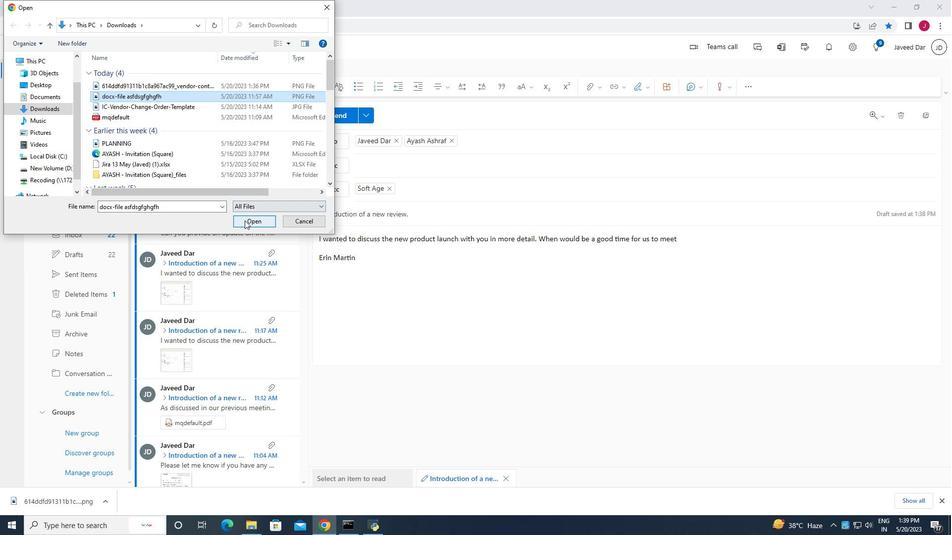 
Action: Mouse pressed left at (245, 220)
Screenshot: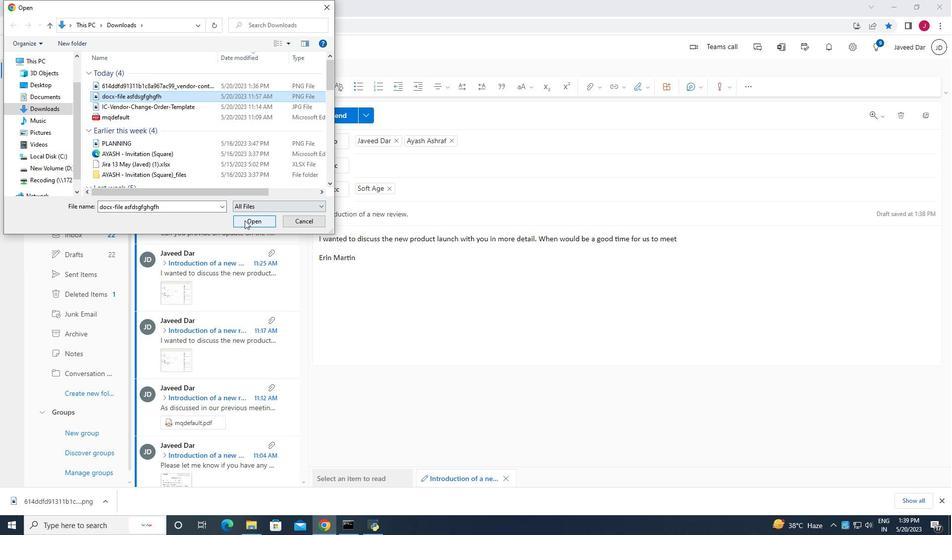 
Action: Mouse moved to (412, 309)
Screenshot: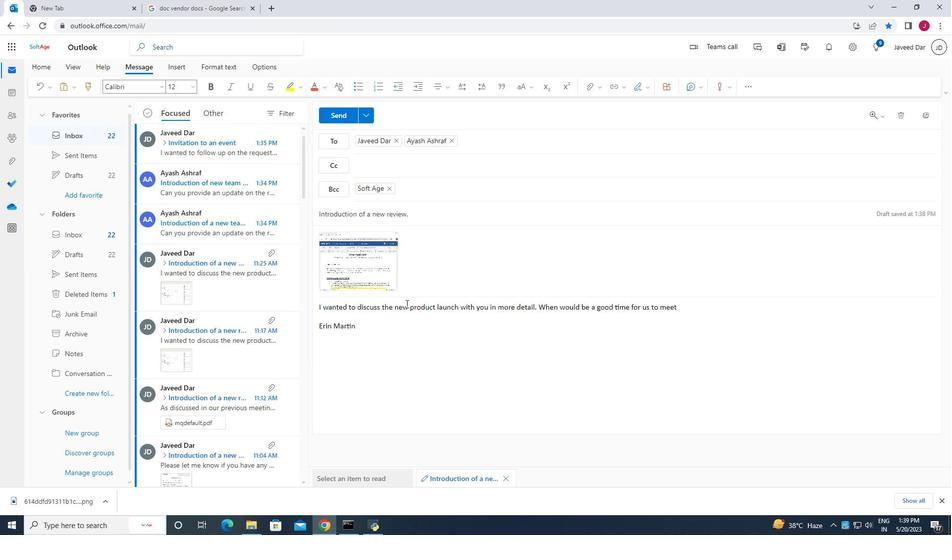 
Action: Mouse scrolled (412, 310) with delta (0, 0)
Screenshot: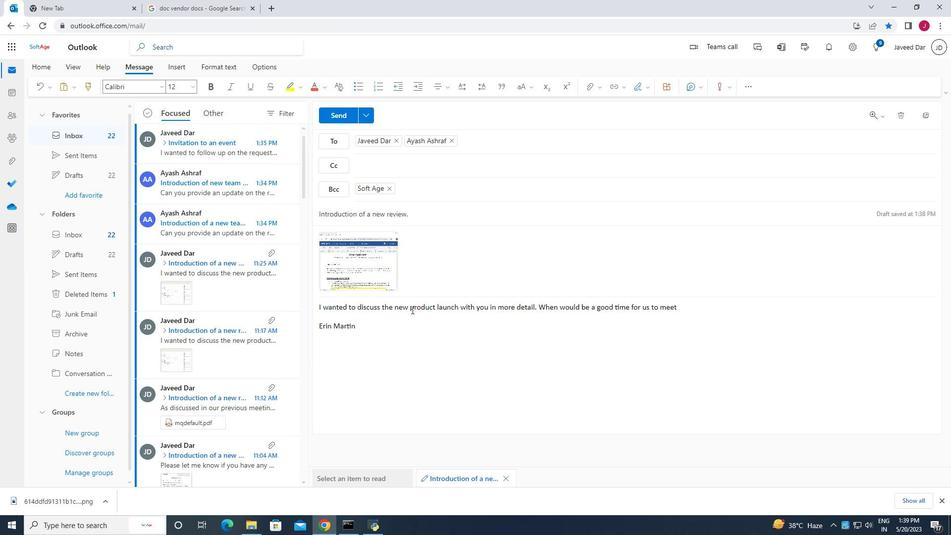 
Action: Mouse moved to (412, 309)
Screenshot: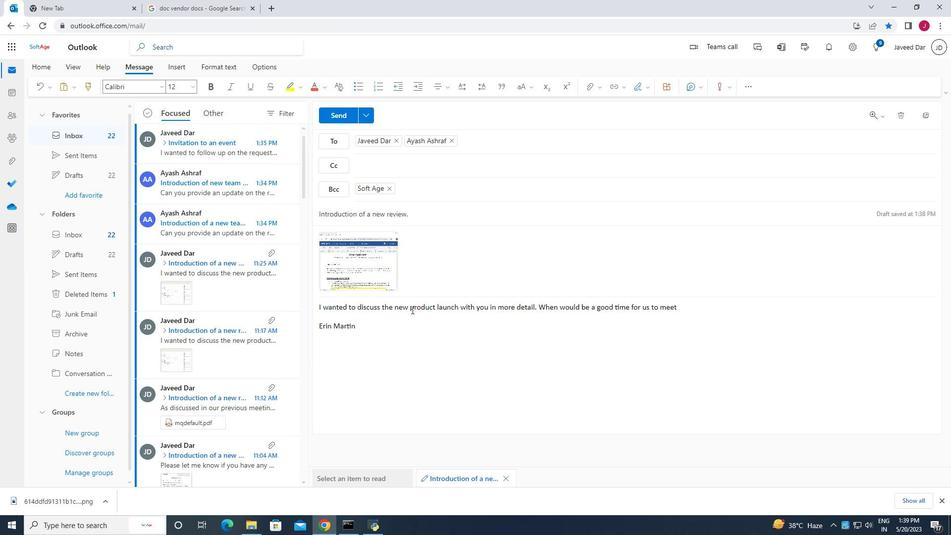 
Action: Mouse scrolled (412, 310) with delta (0, 0)
Screenshot: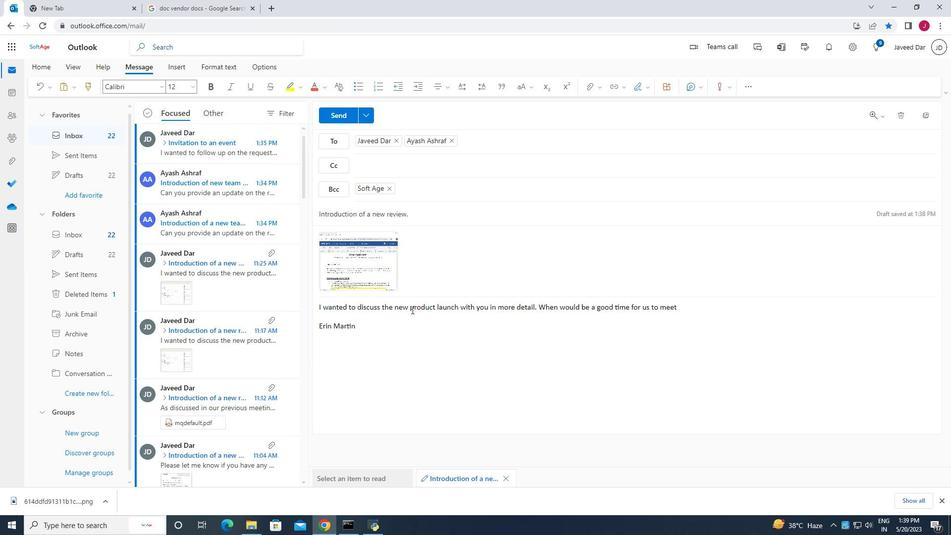 
Action: Mouse moved to (411, 309)
Screenshot: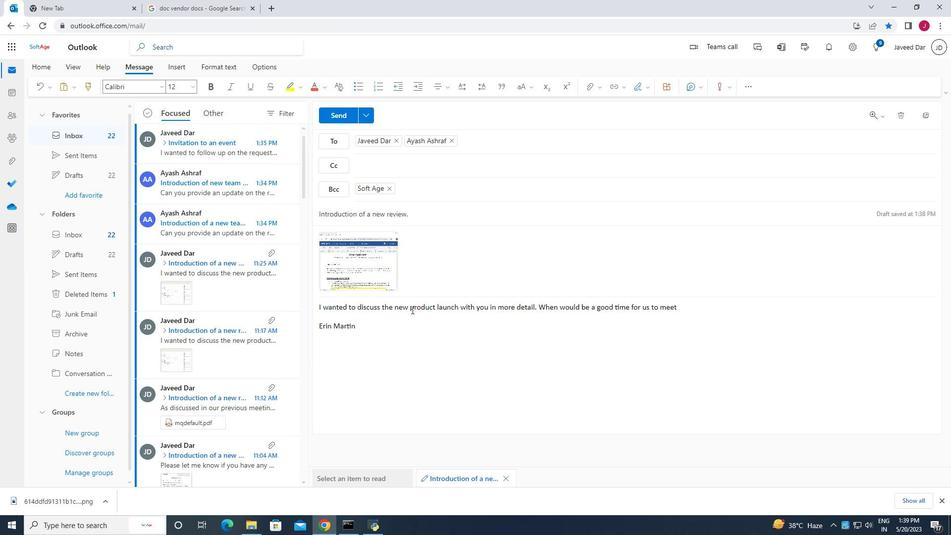 
Action: Mouse scrolled (411, 310) with delta (0, 0)
Screenshot: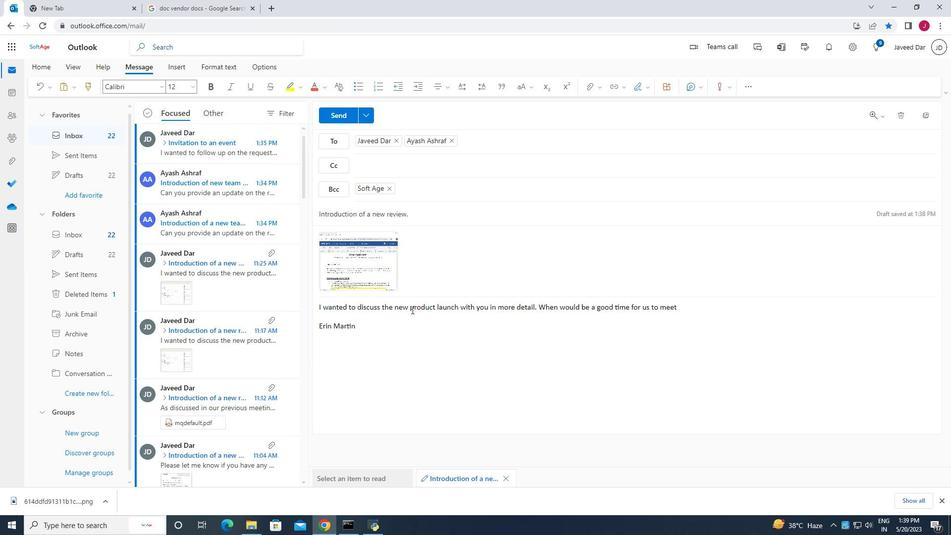 
Action: Mouse moved to (410, 309)
Screenshot: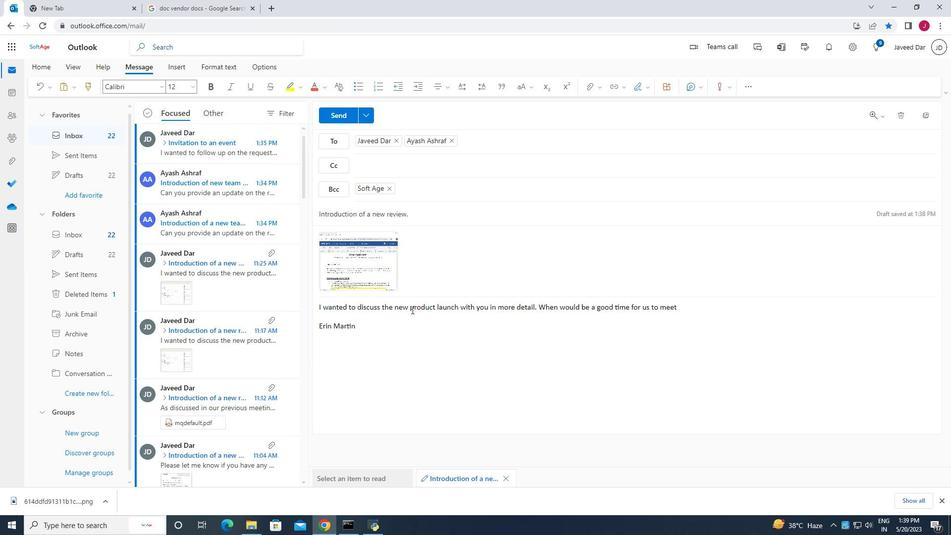 
Action: Mouse scrolled (410, 309) with delta (0, 0)
Screenshot: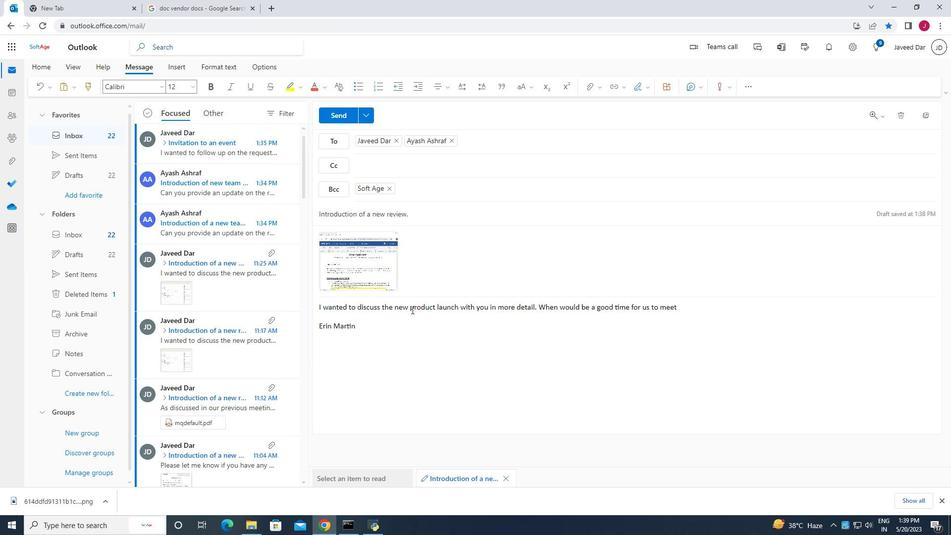 
Action: Mouse moved to (342, 117)
Screenshot: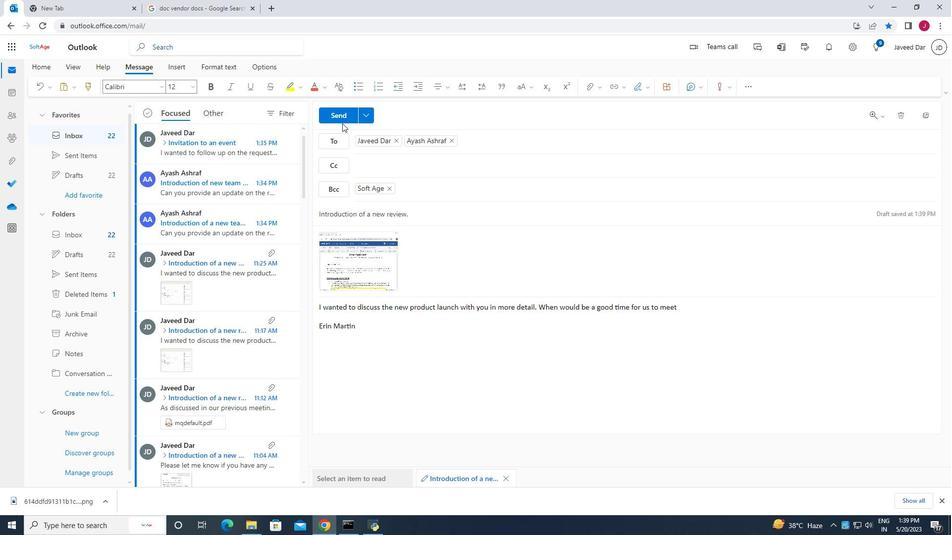 
Action: Mouse pressed left at (342, 117)
Screenshot: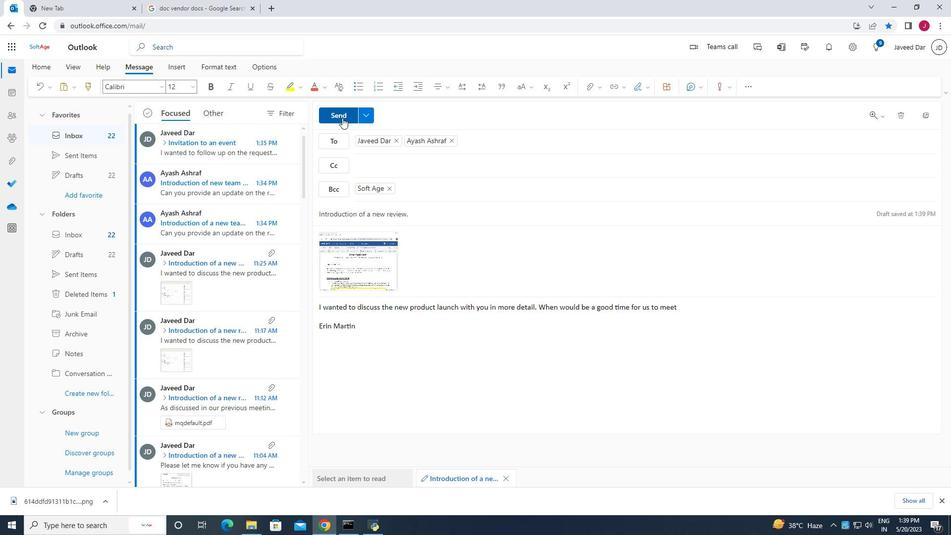 
Action: Mouse moved to (341, 119)
Screenshot: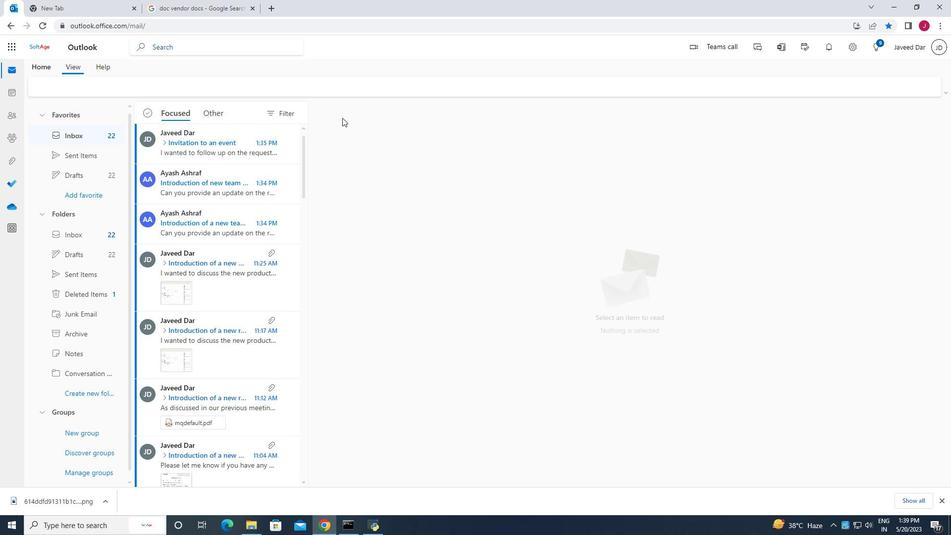 
